 Task: Create a due date automation trigger when advanced on, 2 days before a card is due add dates due next week at 11:00 AM.
Action: Mouse moved to (1105, 334)
Screenshot: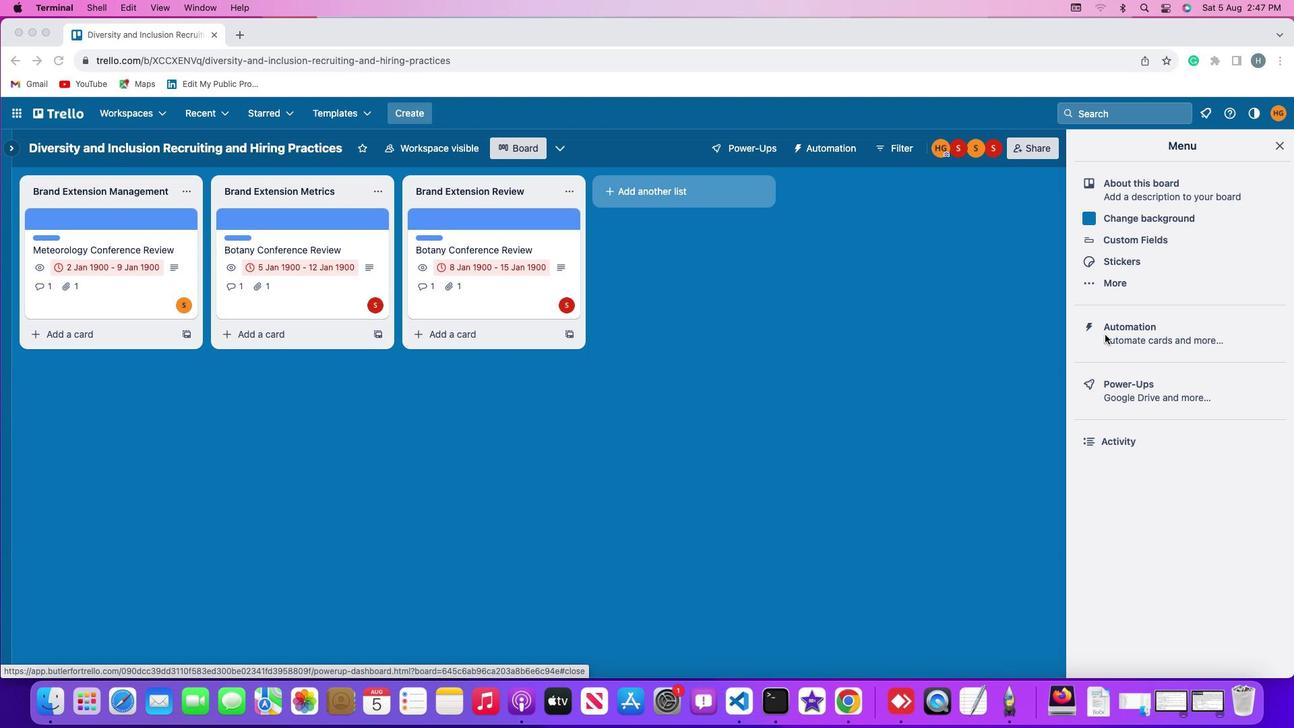 
Action: Mouse pressed left at (1105, 334)
Screenshot: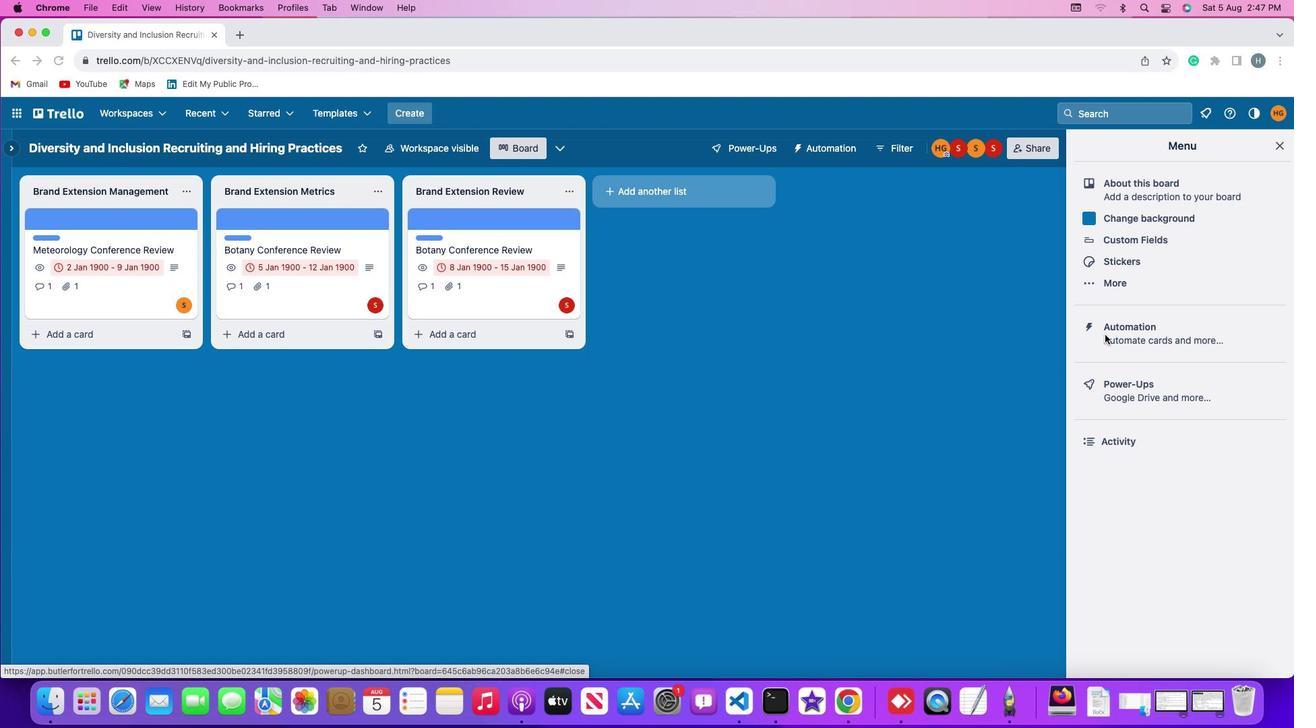 
Action: Mouse pressed left at (1105, 334)
Screenshot: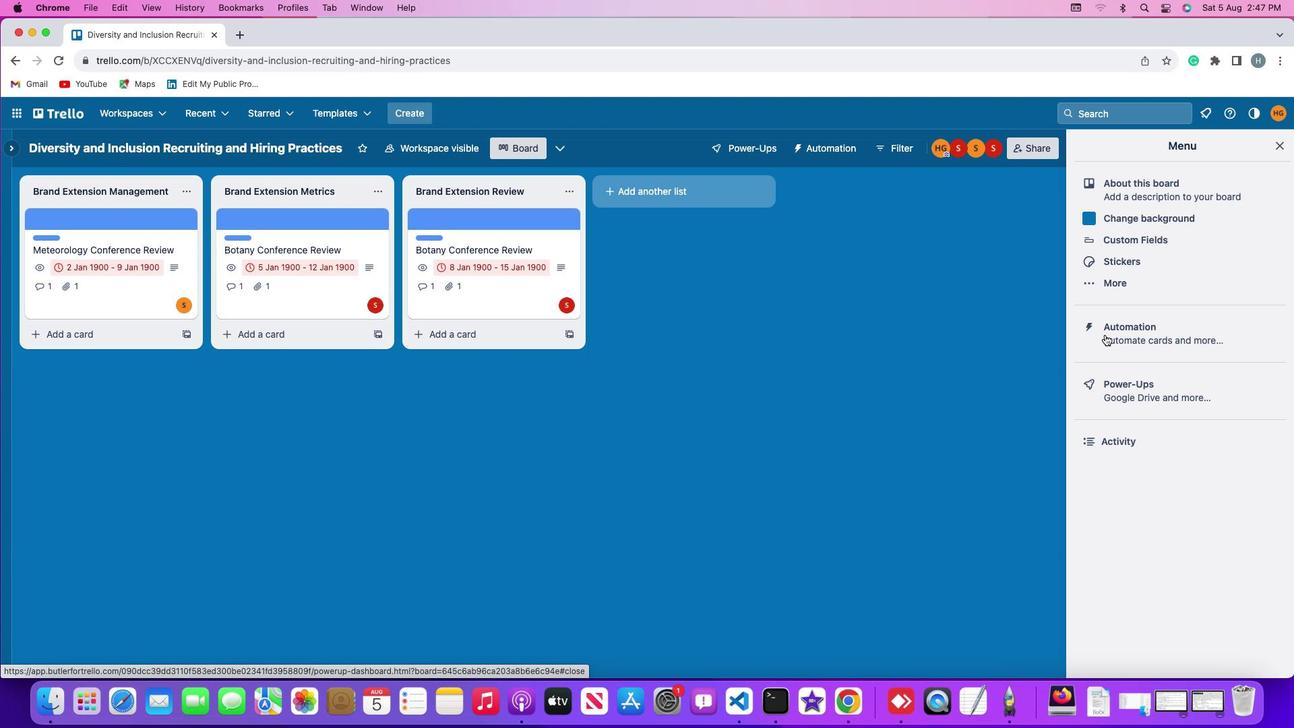 
Action: Mouse moved to (122, 312)
Screenshot: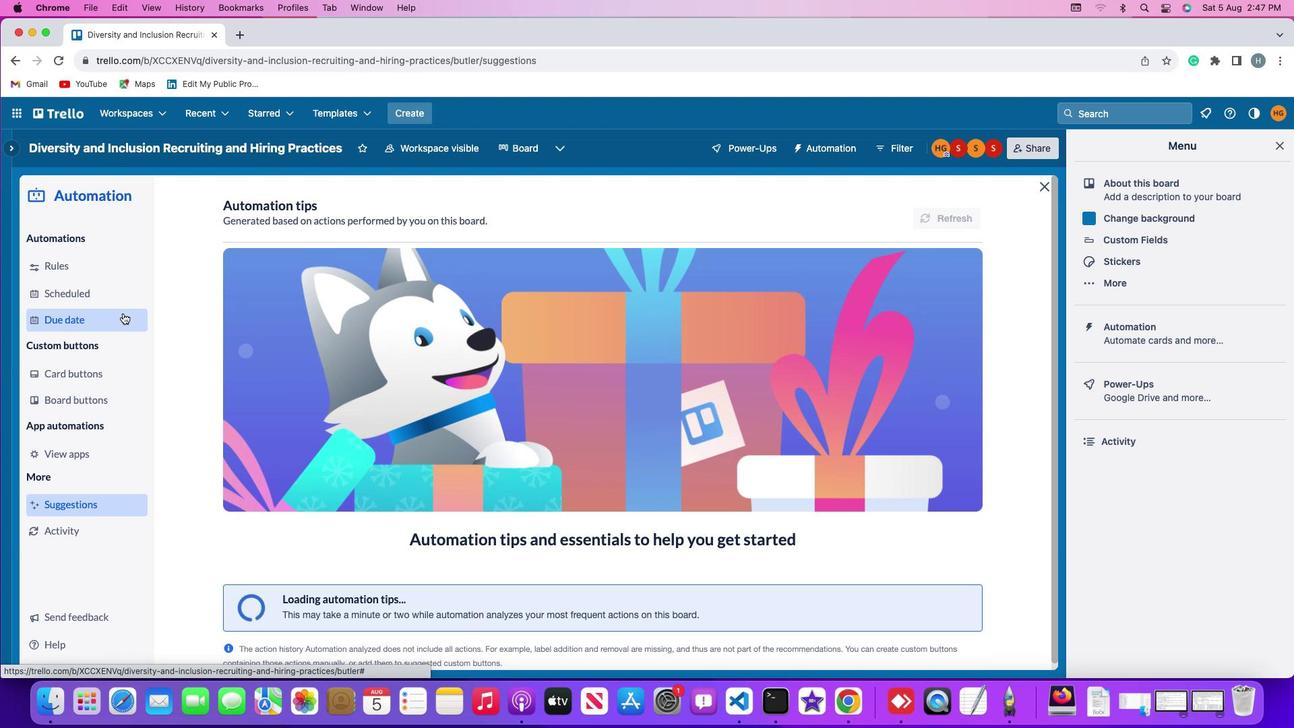 
Action: Mouse pressed left at (122, 312)
Screenshot: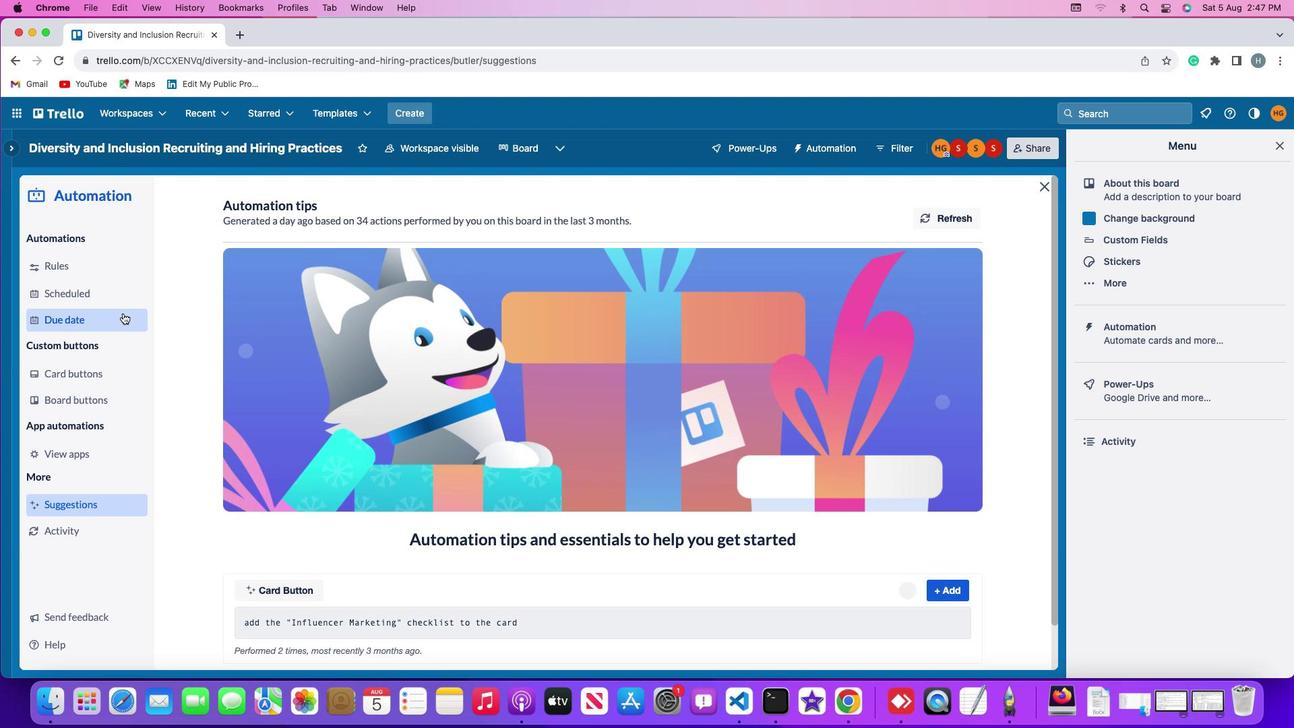 
Action: Mouse moved to (914, 206)
Screenshot: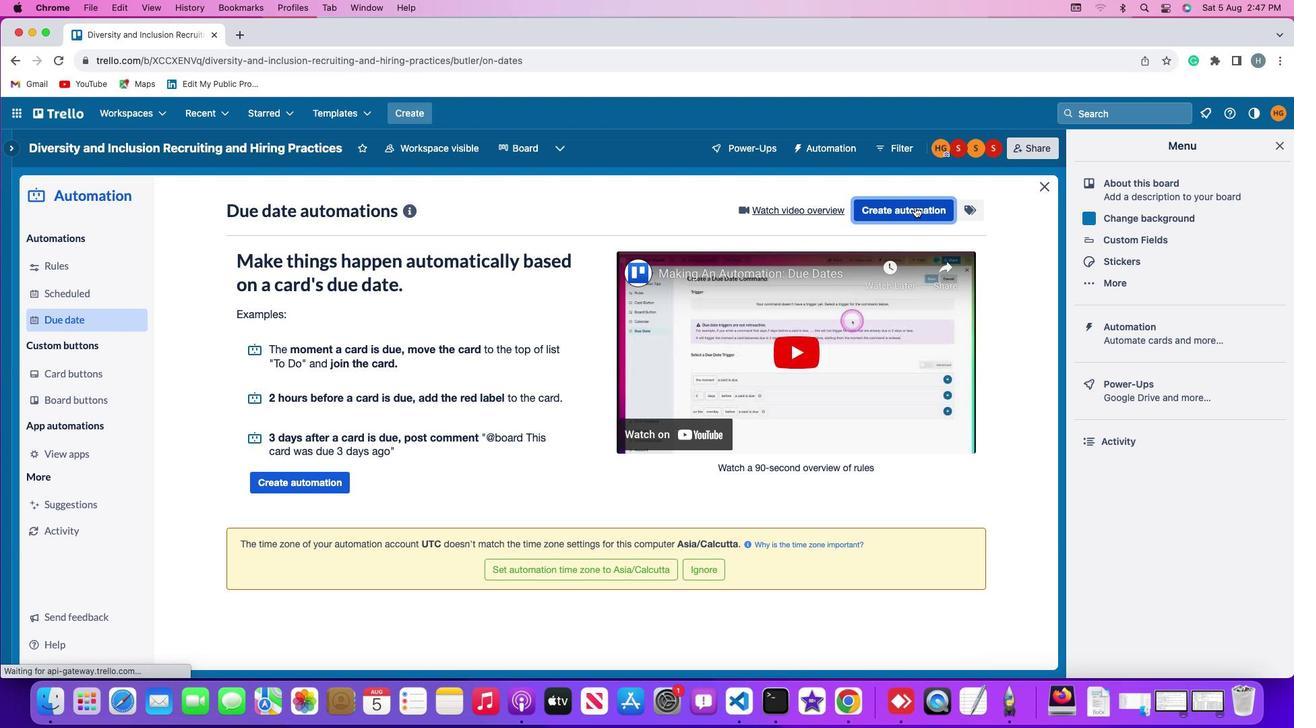 
Action: Mouse pressed left at (914, 206)
Screenshot: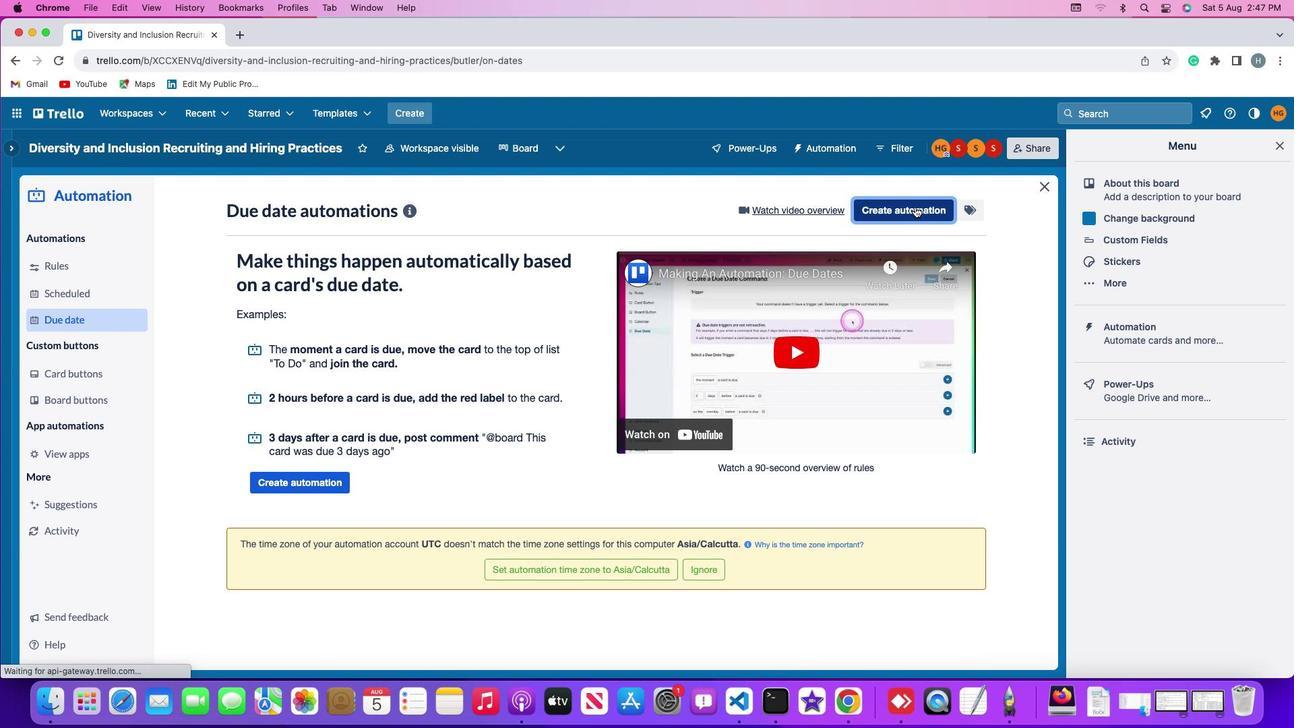 
Action: Mouse moved to (599, 344)
Screenshot: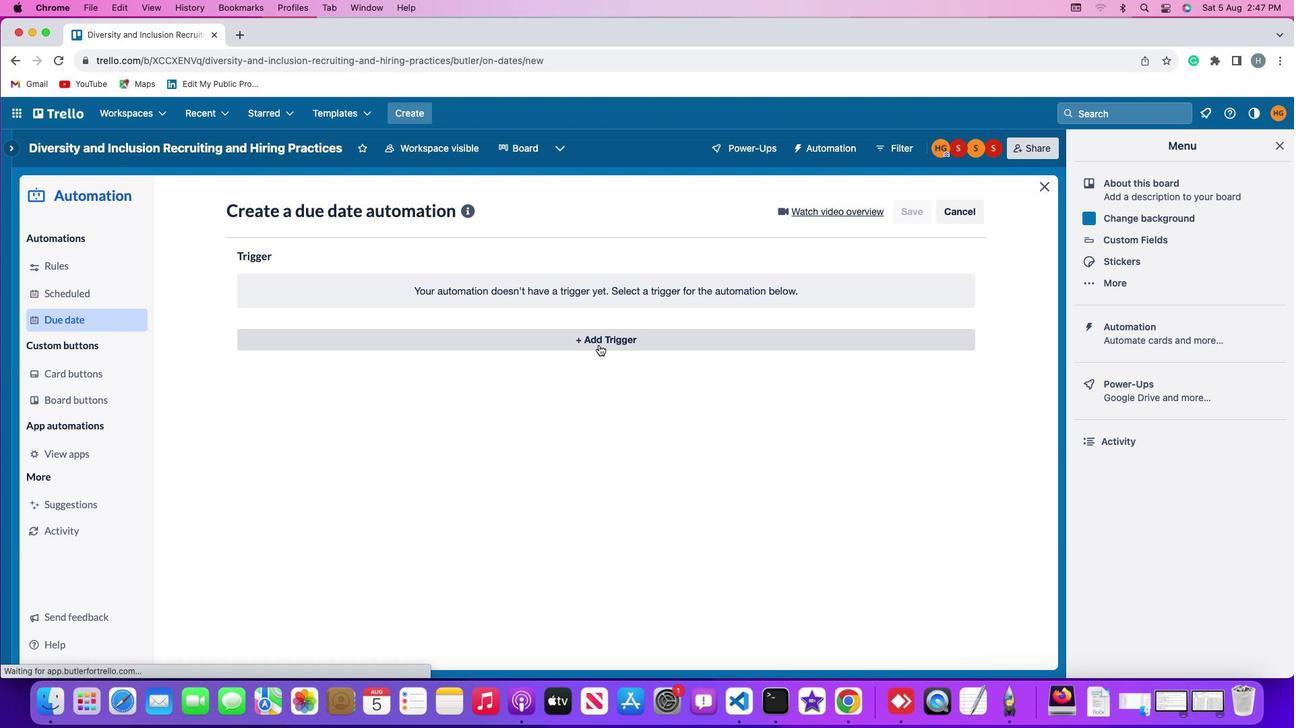 
Action: Mouse pressed left at (599, 344)
Screenshot: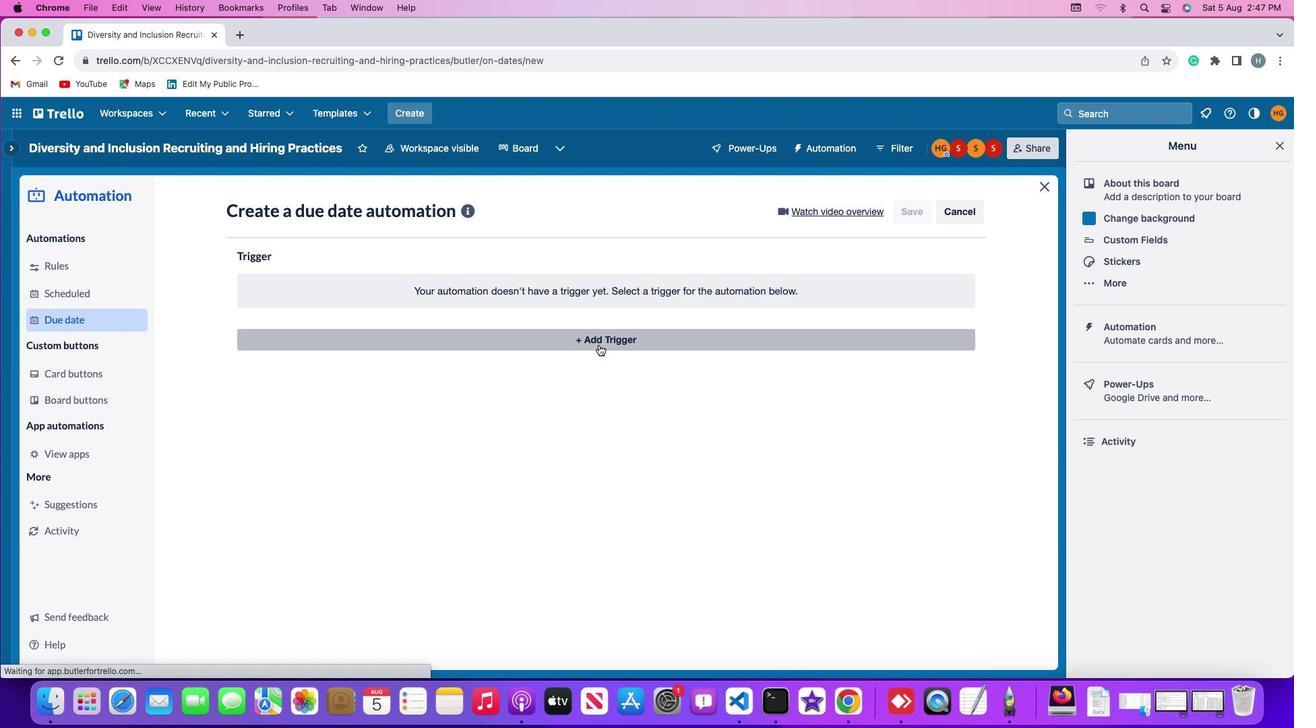 
Action: Mouse moved to (268, 542)
Screenshot: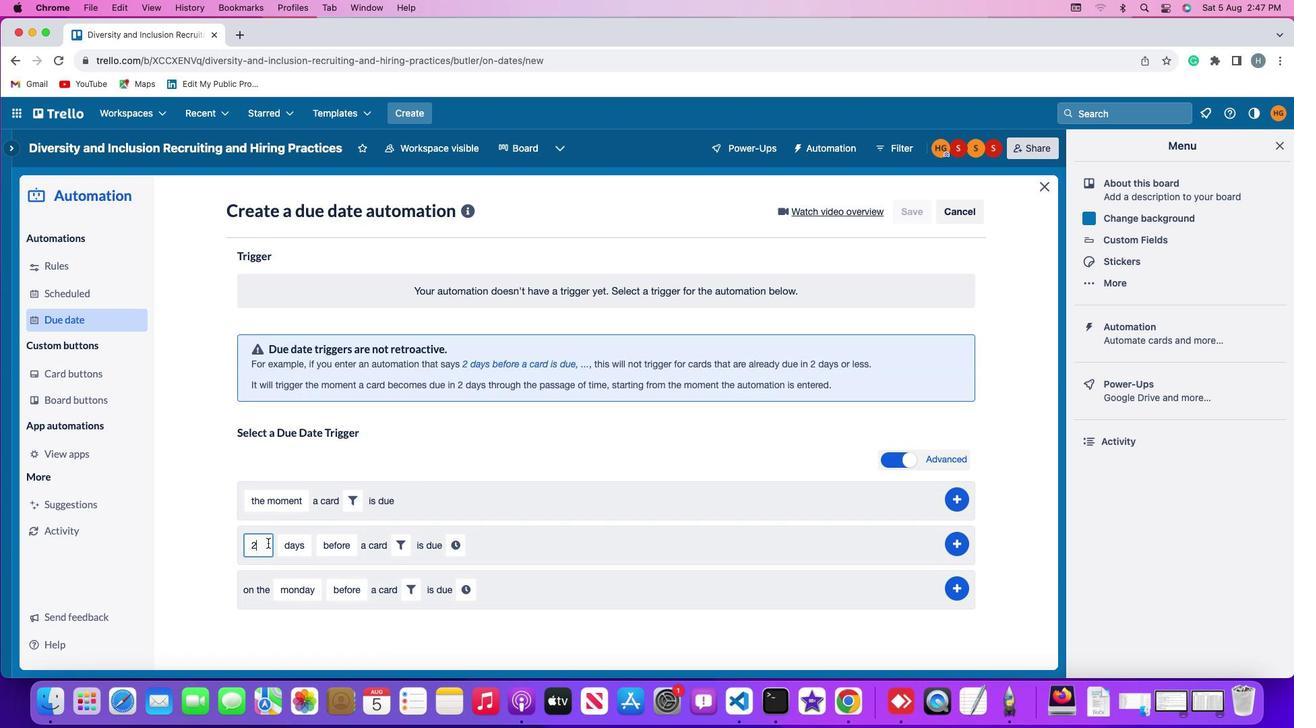 
Action: Mouse pressed left at (268, 542)
Screenshot: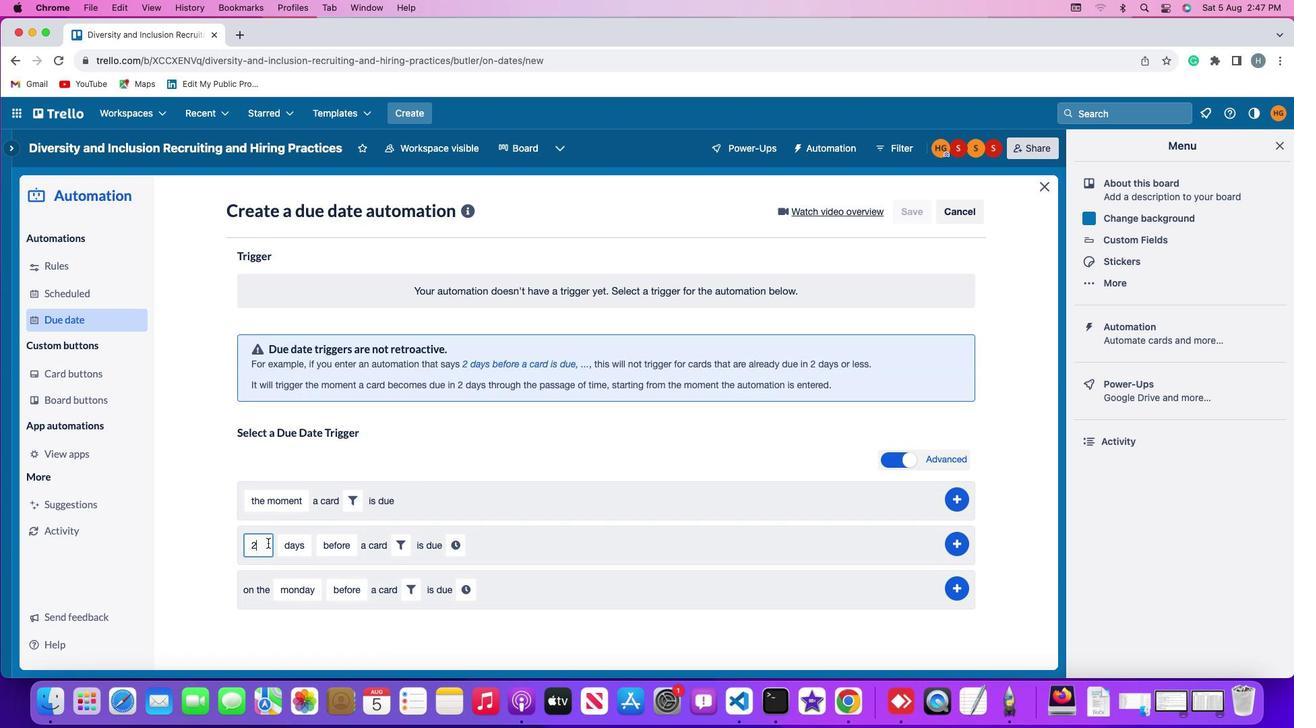 
Action: Mouse moved to (268, 542)
Screenshot: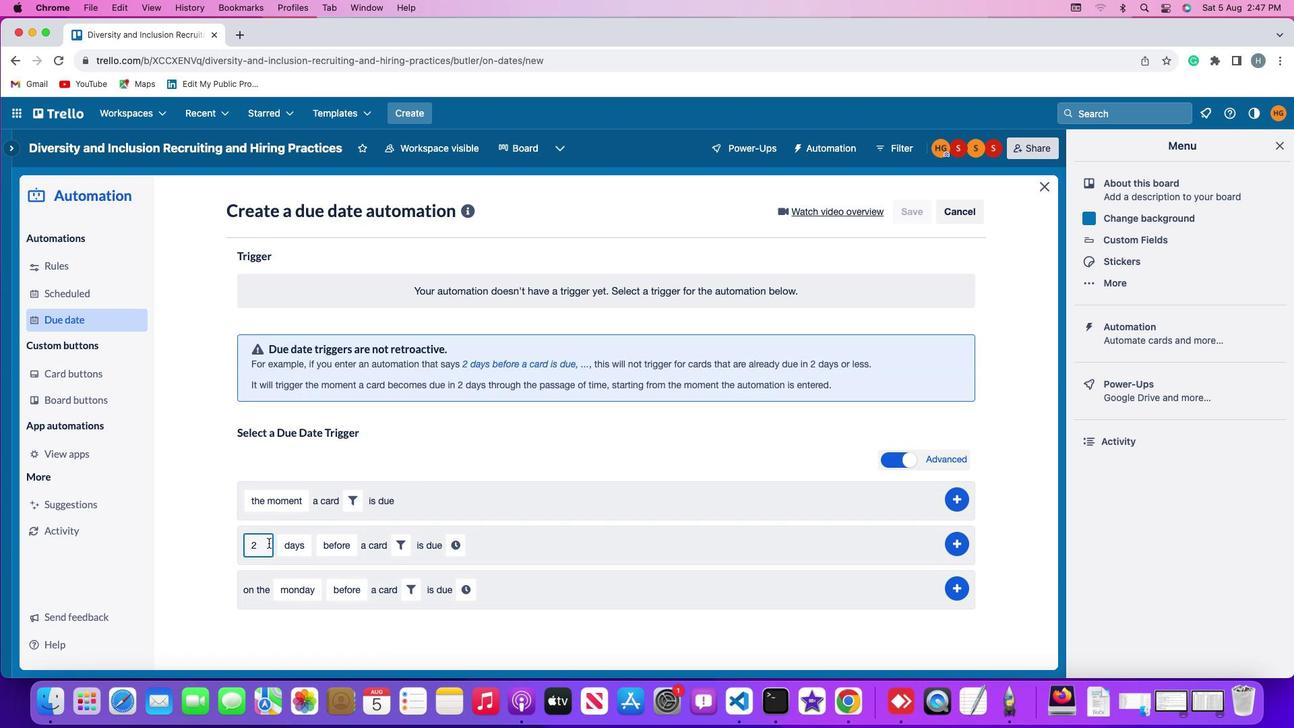 
Action: Key pressed Key.backspace'2'
Screenshot: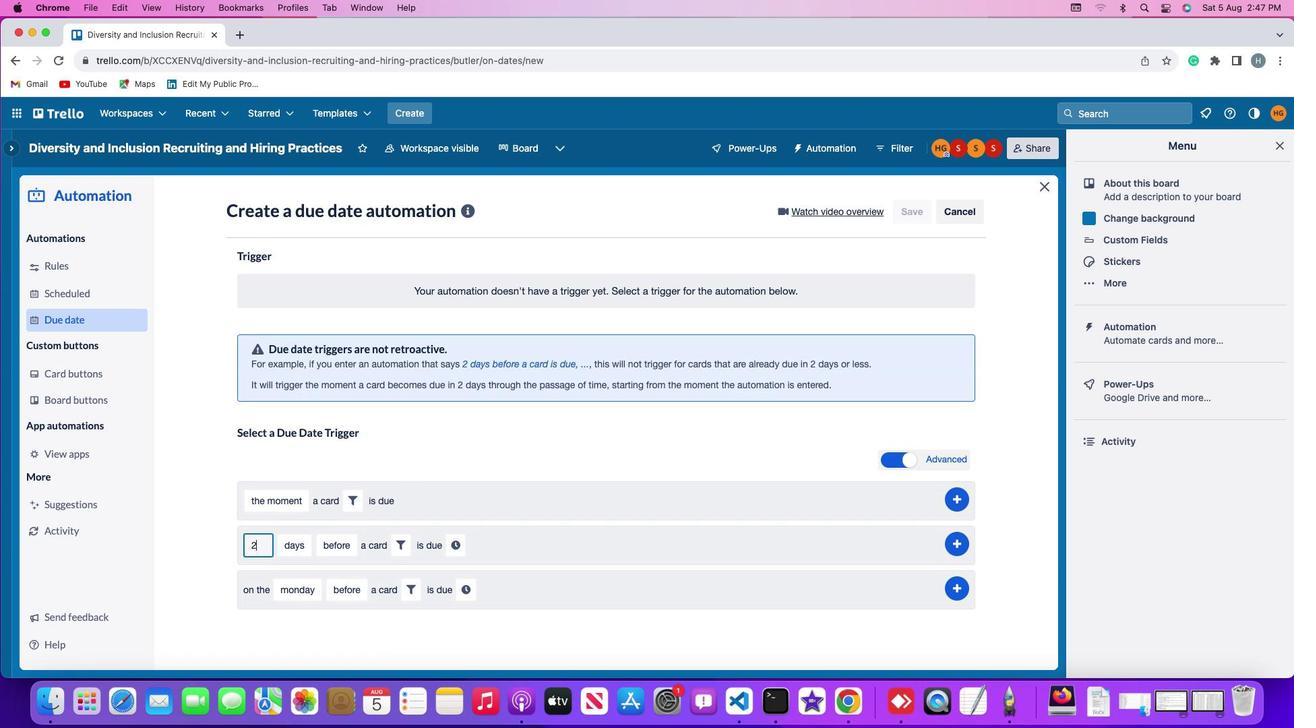 
Action: Mouse moved to (292, 543)
Screenshot: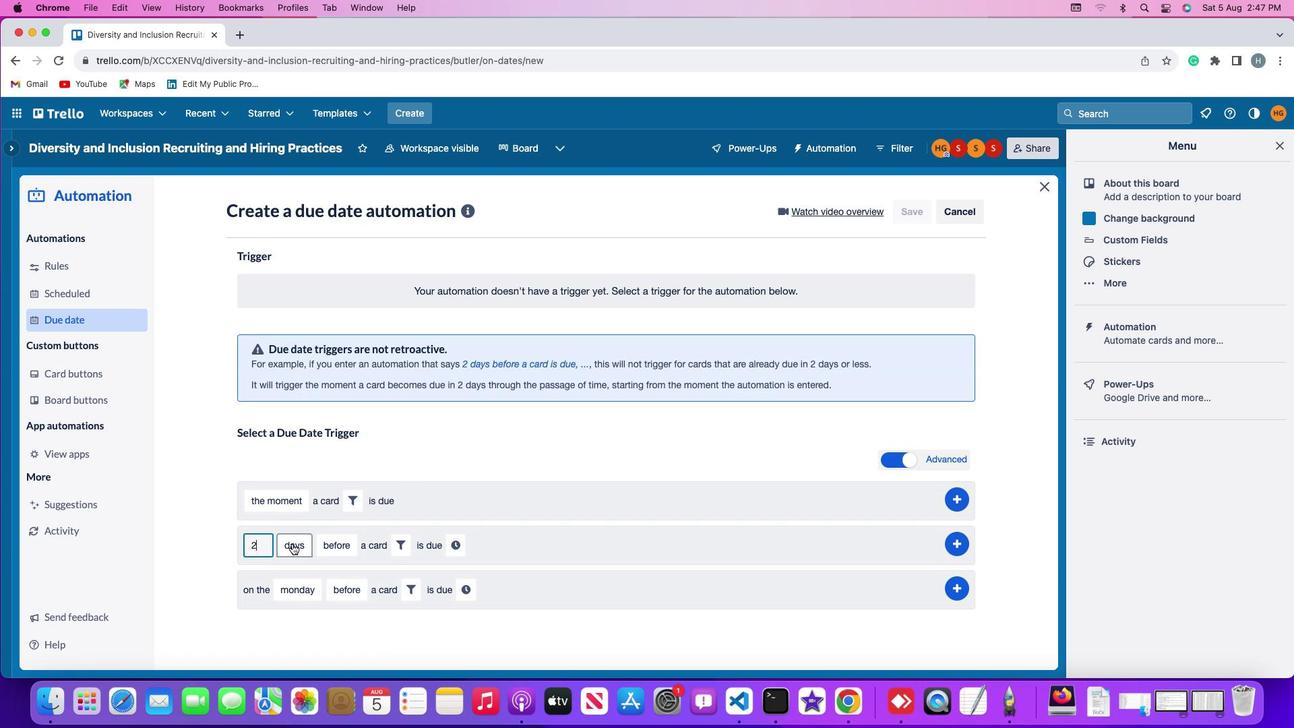
Action: Mouse pressed left at (292, 543)
Screenshot: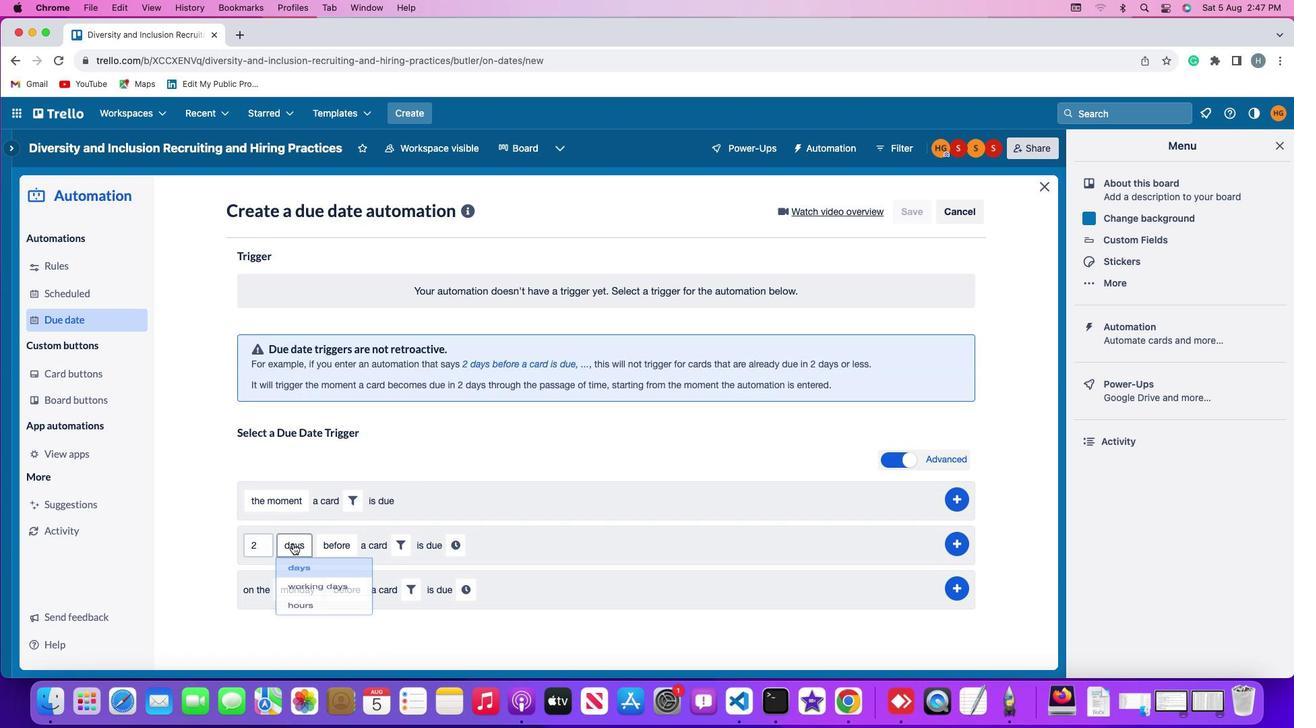 
Action: Mouse moved to (302, 574)
Screenshot: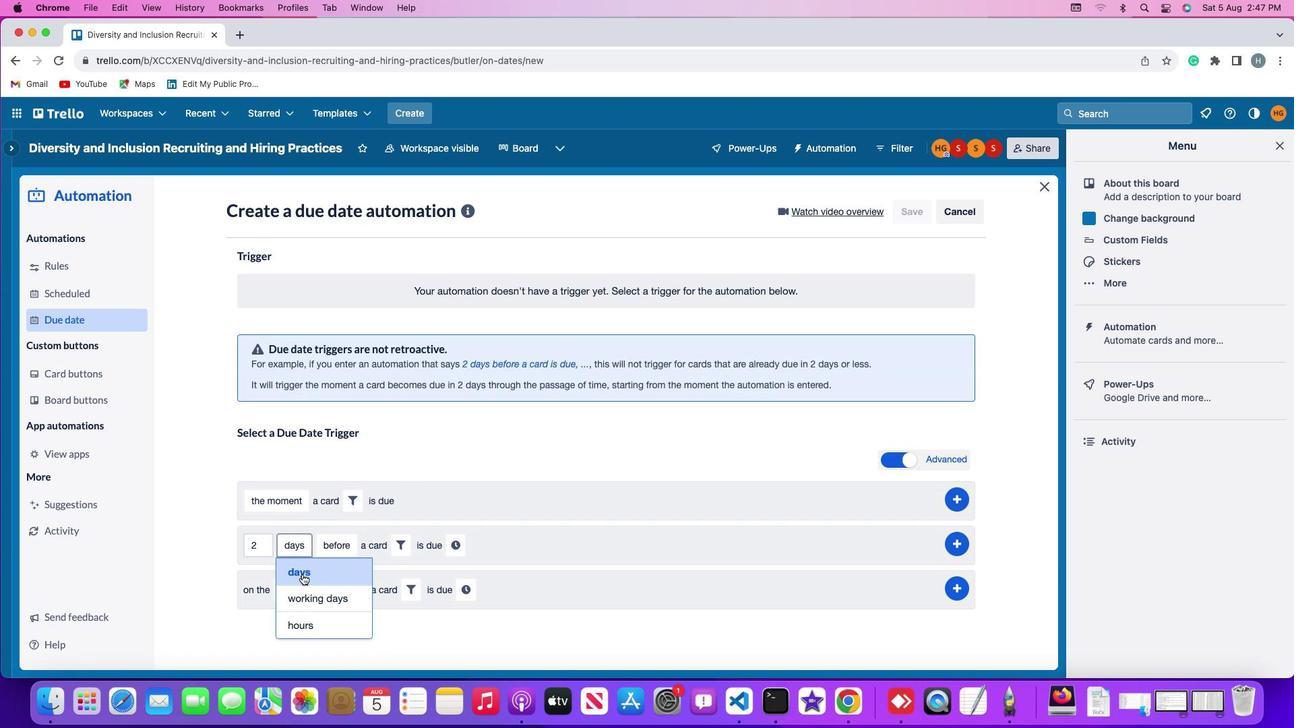 
Action: Mouse pressed left at (302, 574)
Screenshot: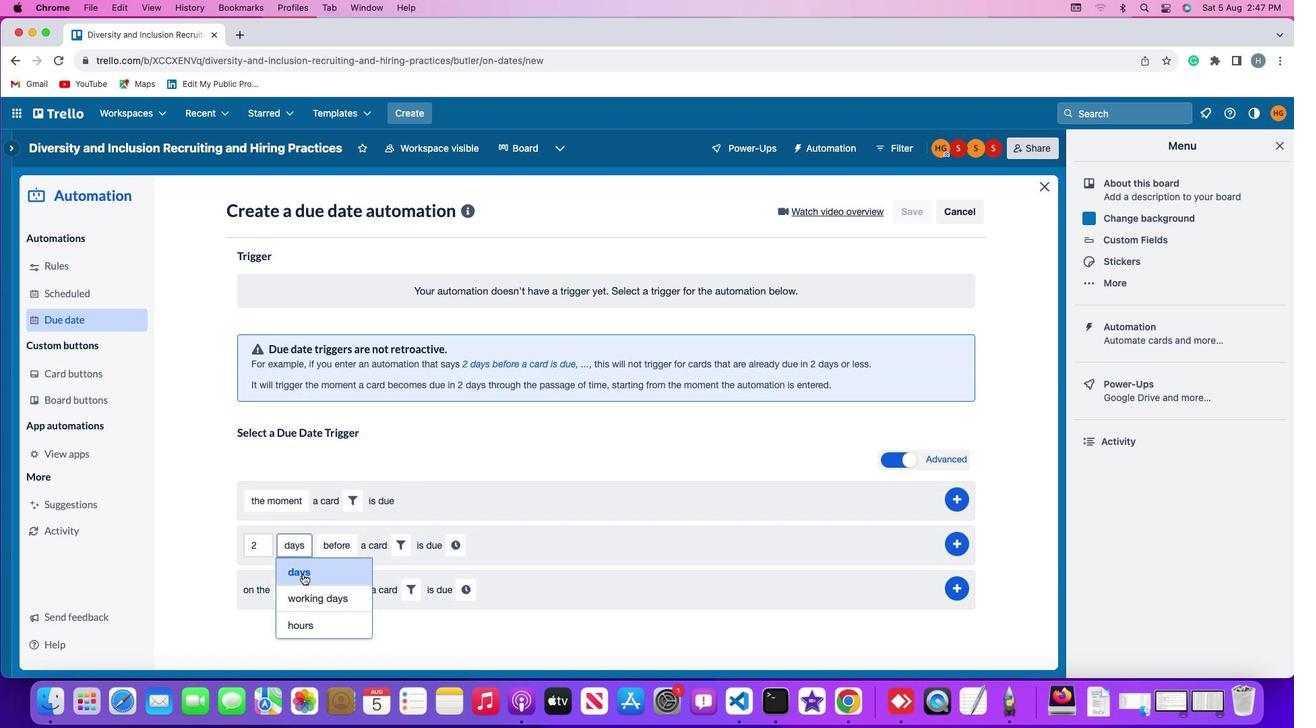 
Action: Mouse moved to (343, 544)
Screenshot: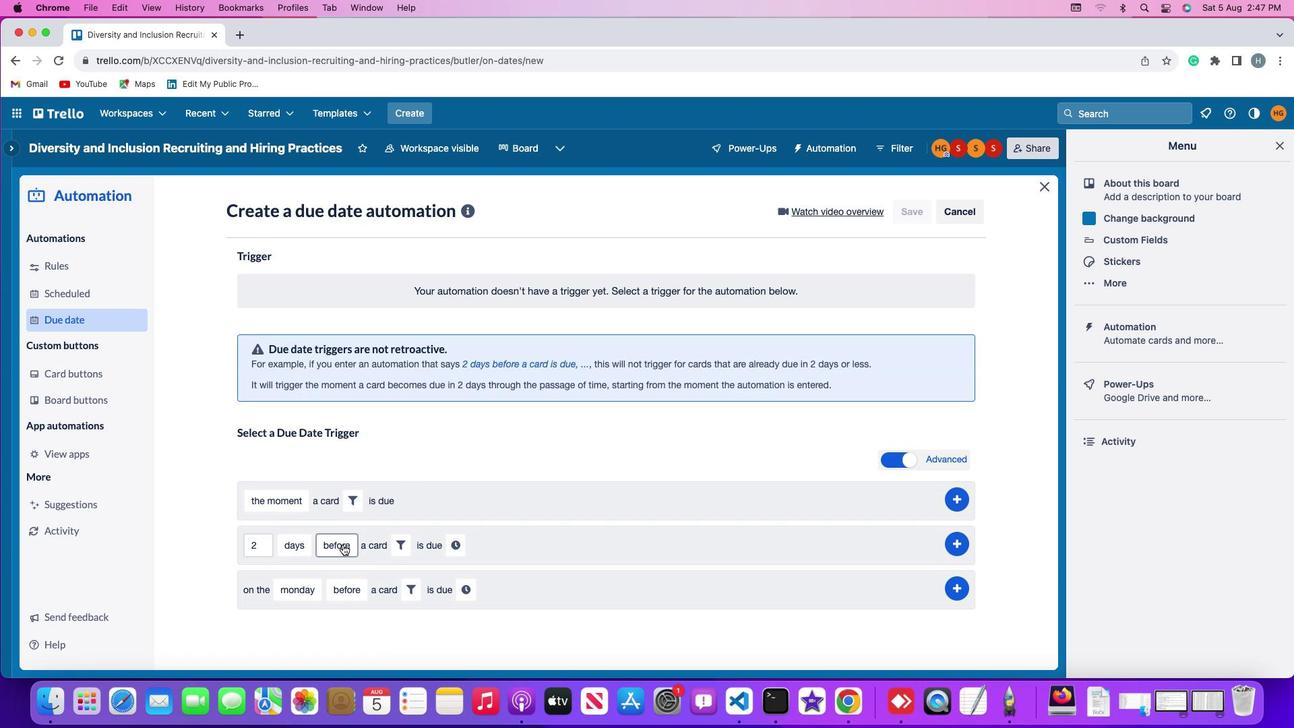 
Action: Mouse pressed left at (343, 544)
Screenshot: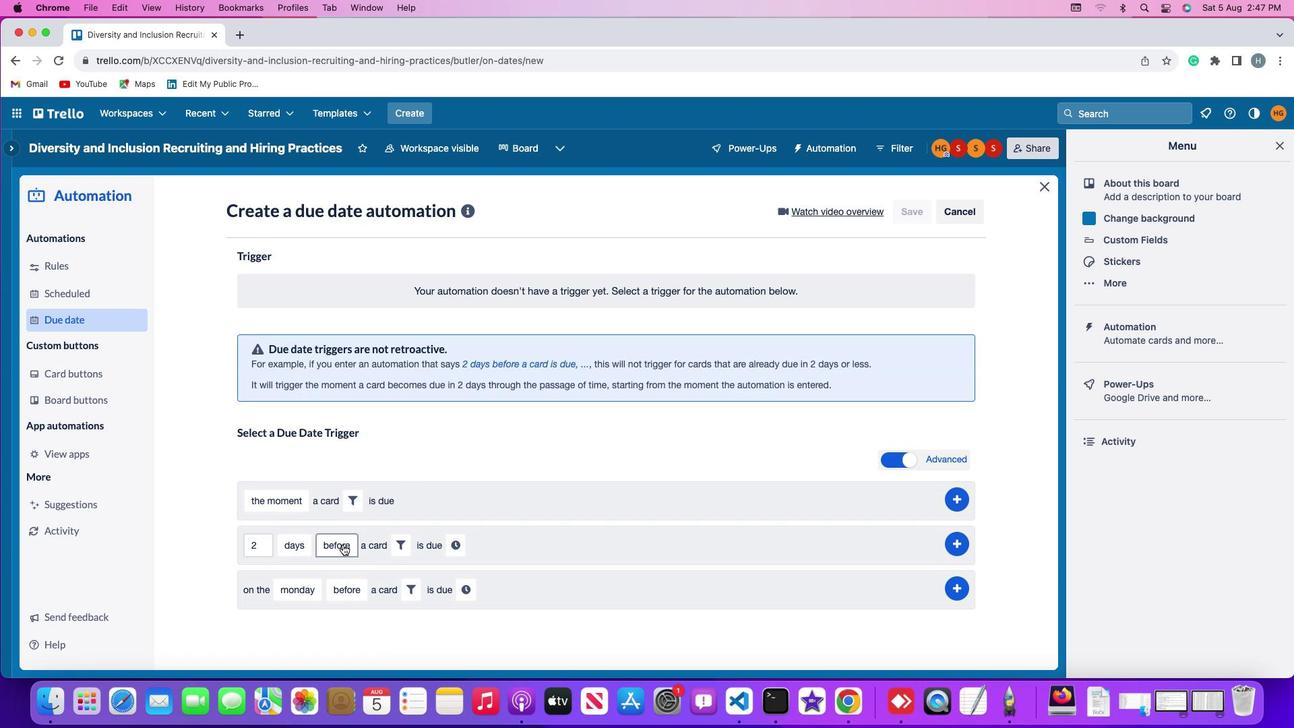 
Action: Mouse moved to (349, 574)
Screenshot: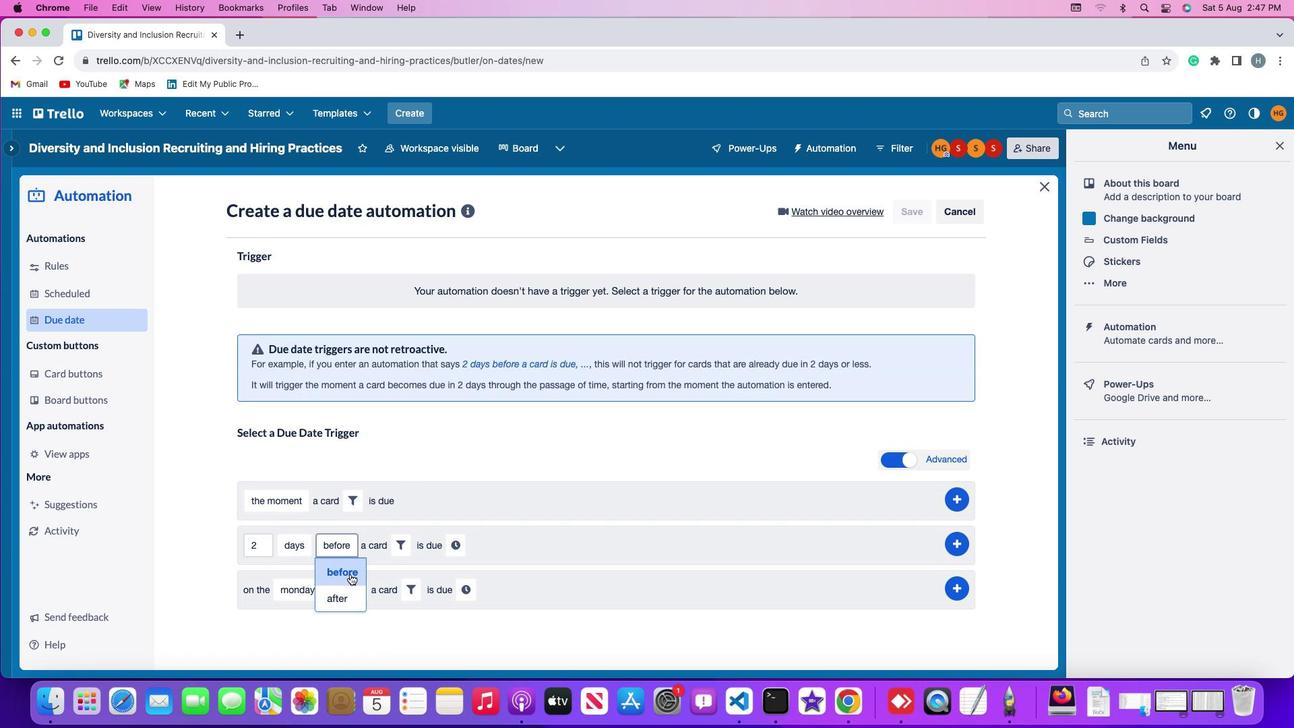 
Action: Mouse pressed left at (349, 574)
Screenshot: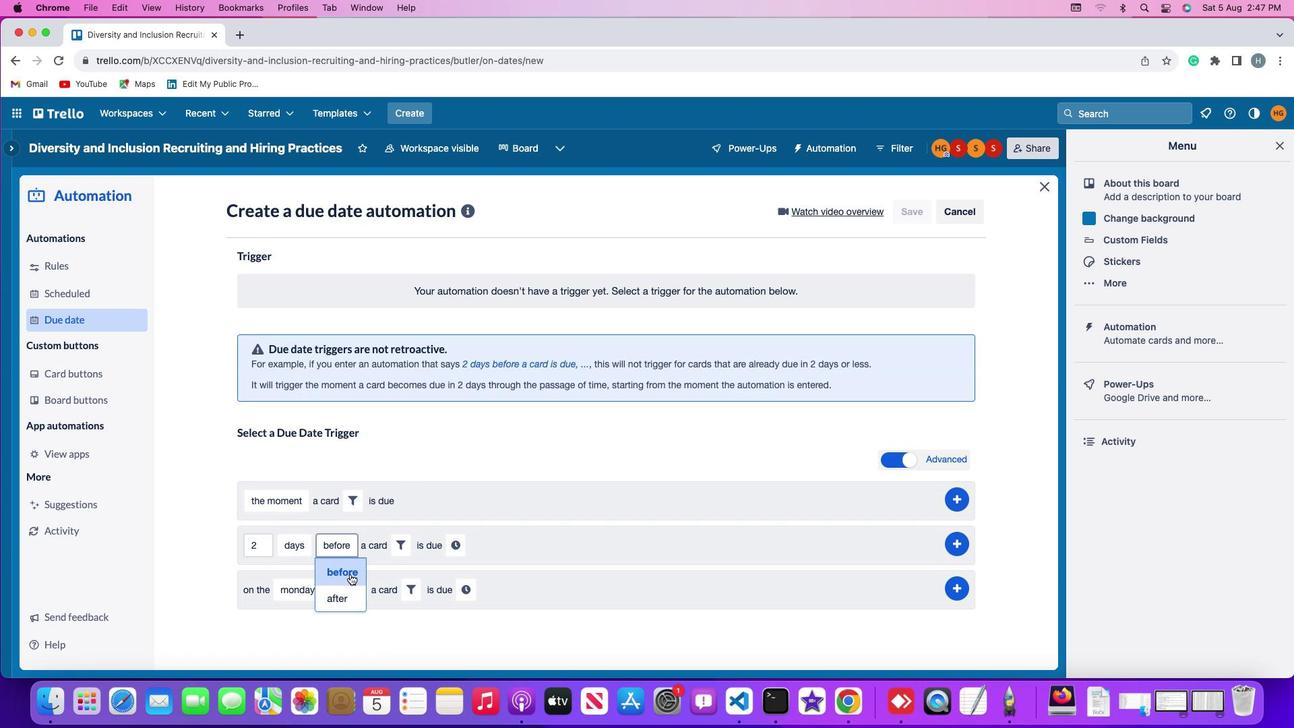 
Action: Mouse moved to (401, 545)
Screenshot: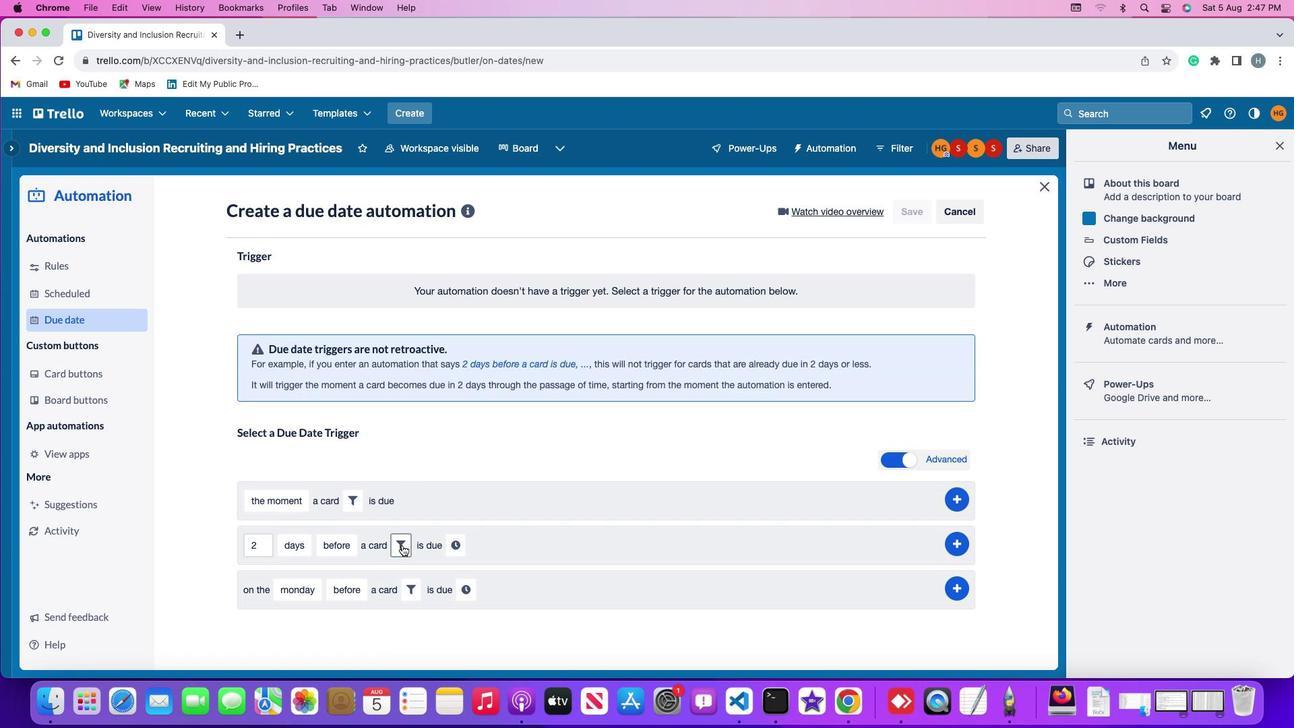 
Action: Mouse pressed left at (401, 545)
Screenshot: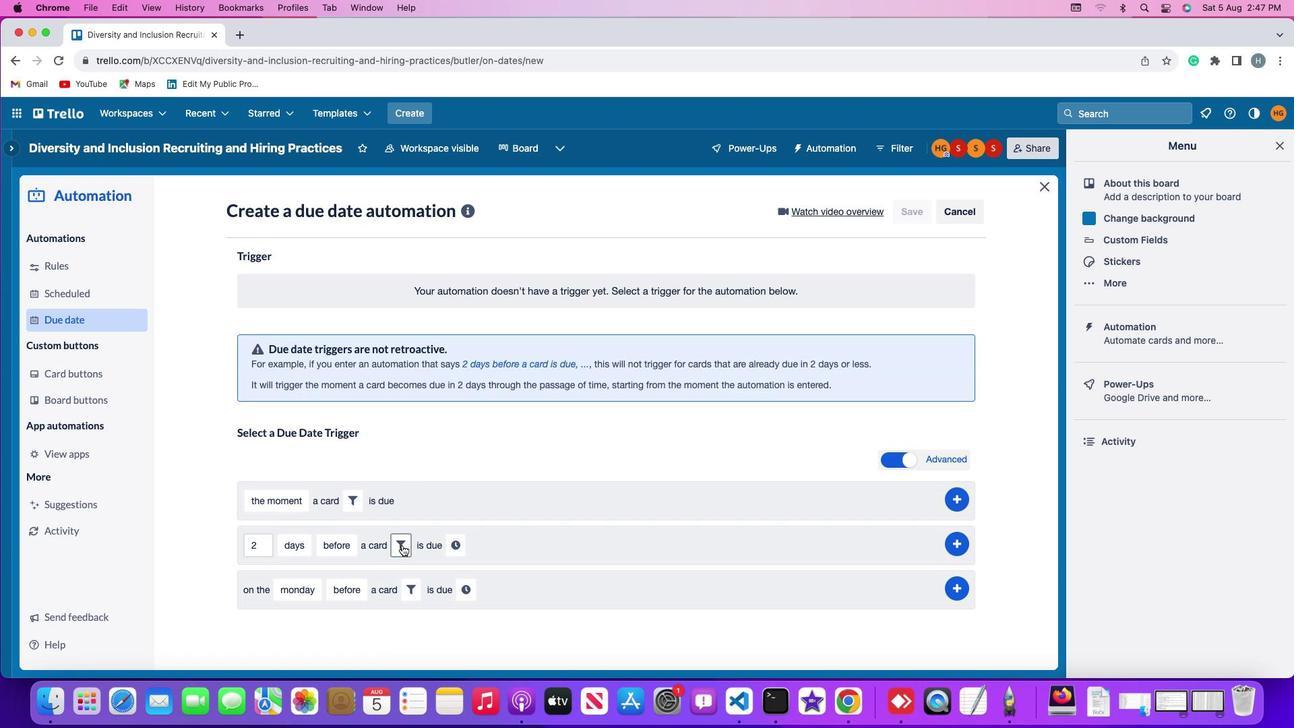 
Action: Mouse moved to (469, 594)
Screenshot: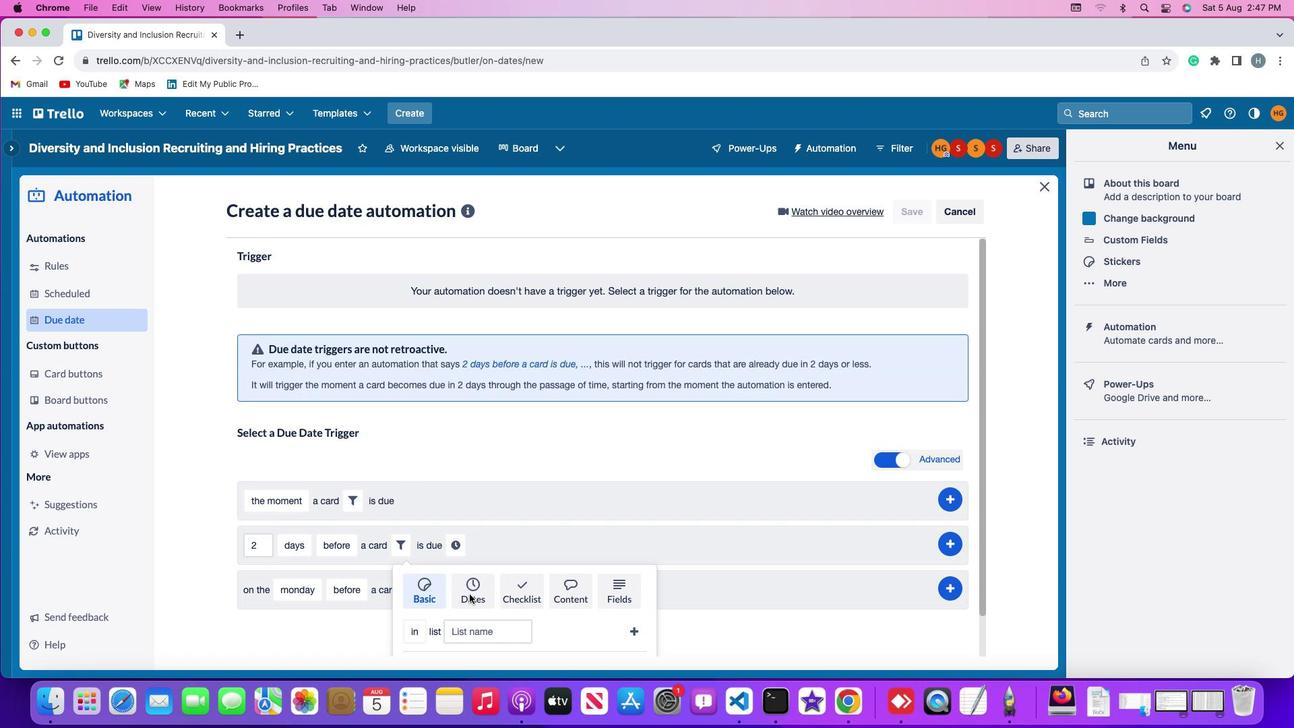 
Action: Mouse pressed left at (469, 594)
Screenshot: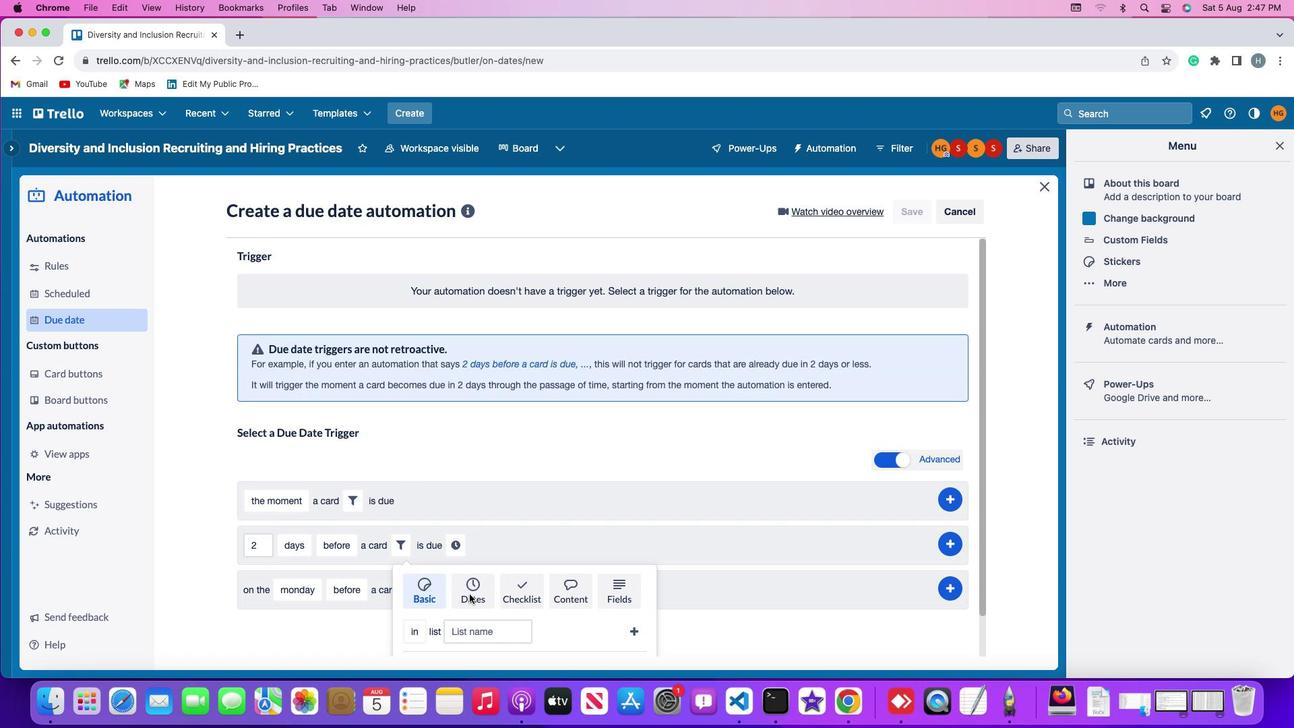 
Action: Mouse moved to (480, 592)
Screenshot: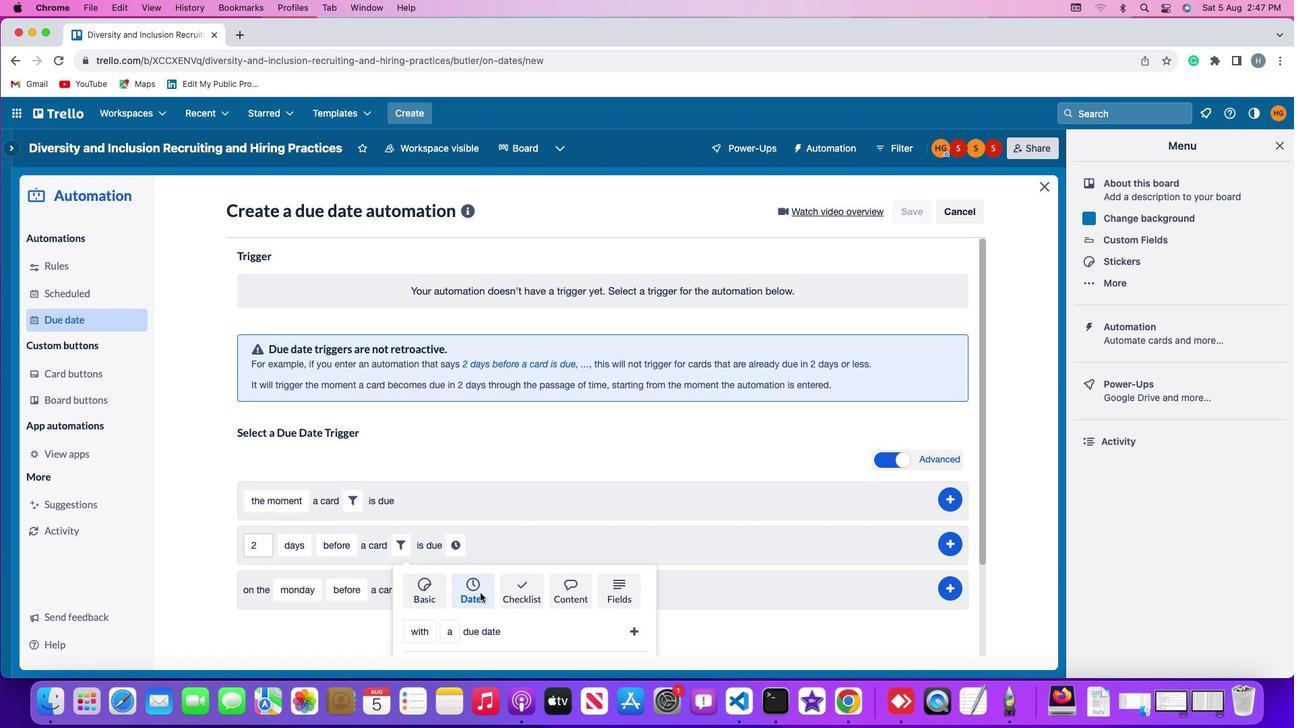 
Action: Mouse scrolled (480, 592) with delta (0, 0)
Screenshot: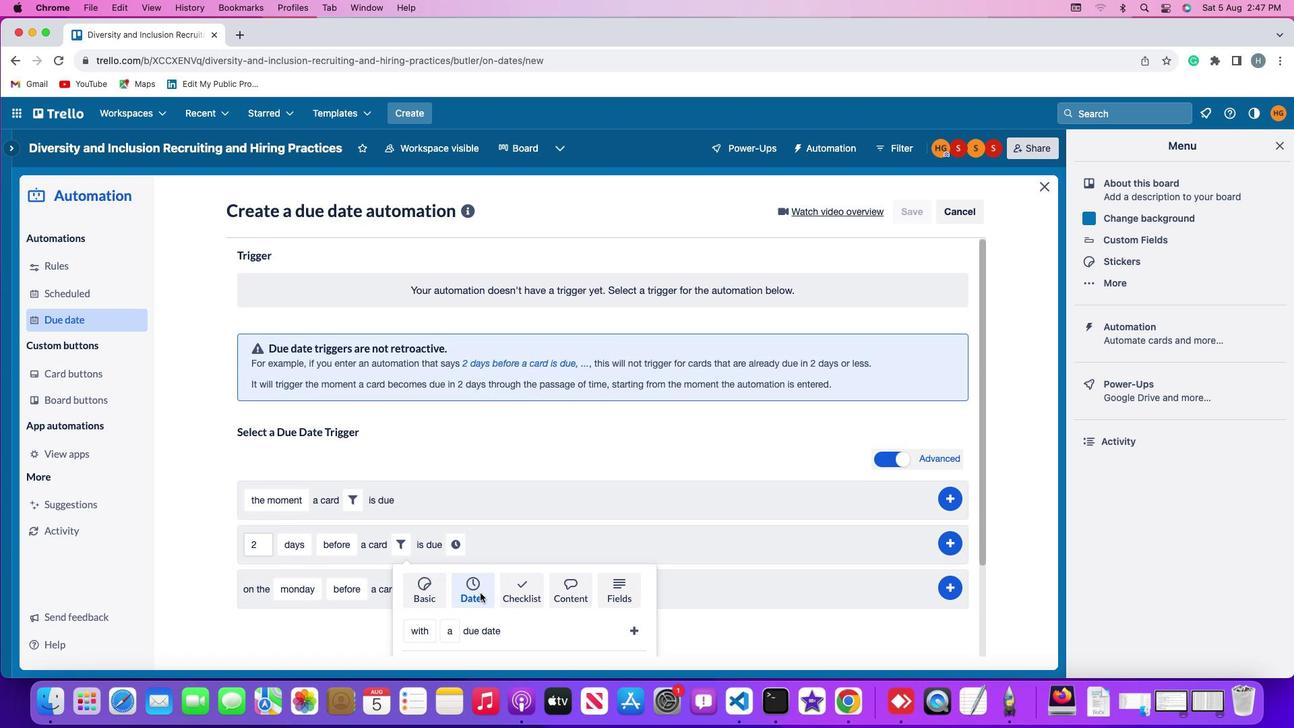 
Action: Mouse scrolled (480, 592) with delta (0, 0)
Screenshot: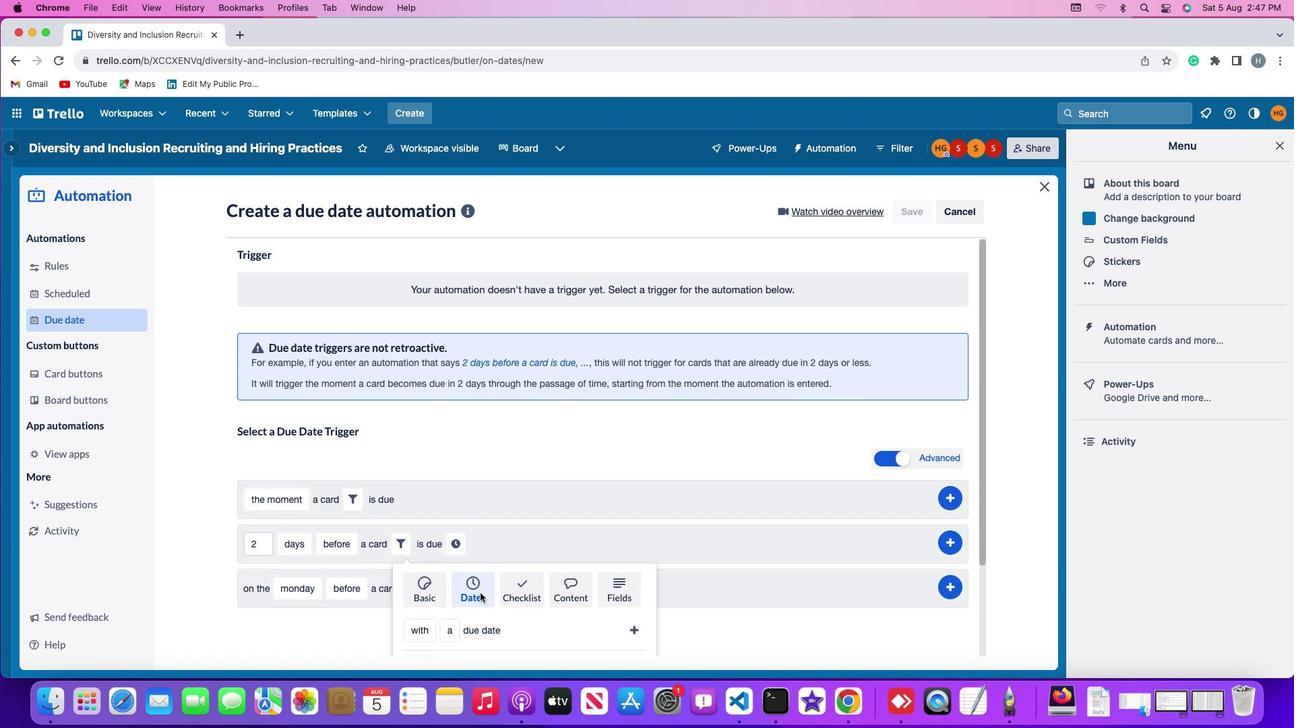 
Action: Mouse scrolled (480, 592) with delta (0, -2)
Screenshot: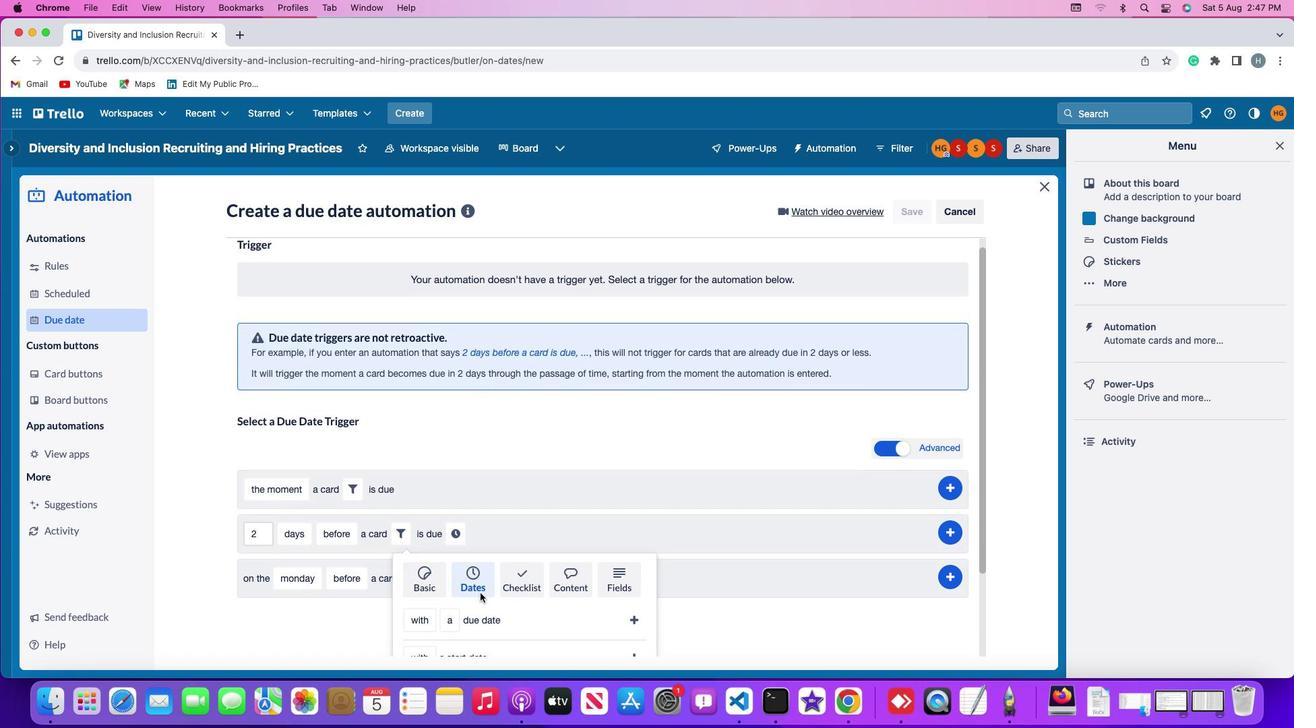 
Action: Mouse scrolled (480, 592) with delta (0, -3)
Screenshot: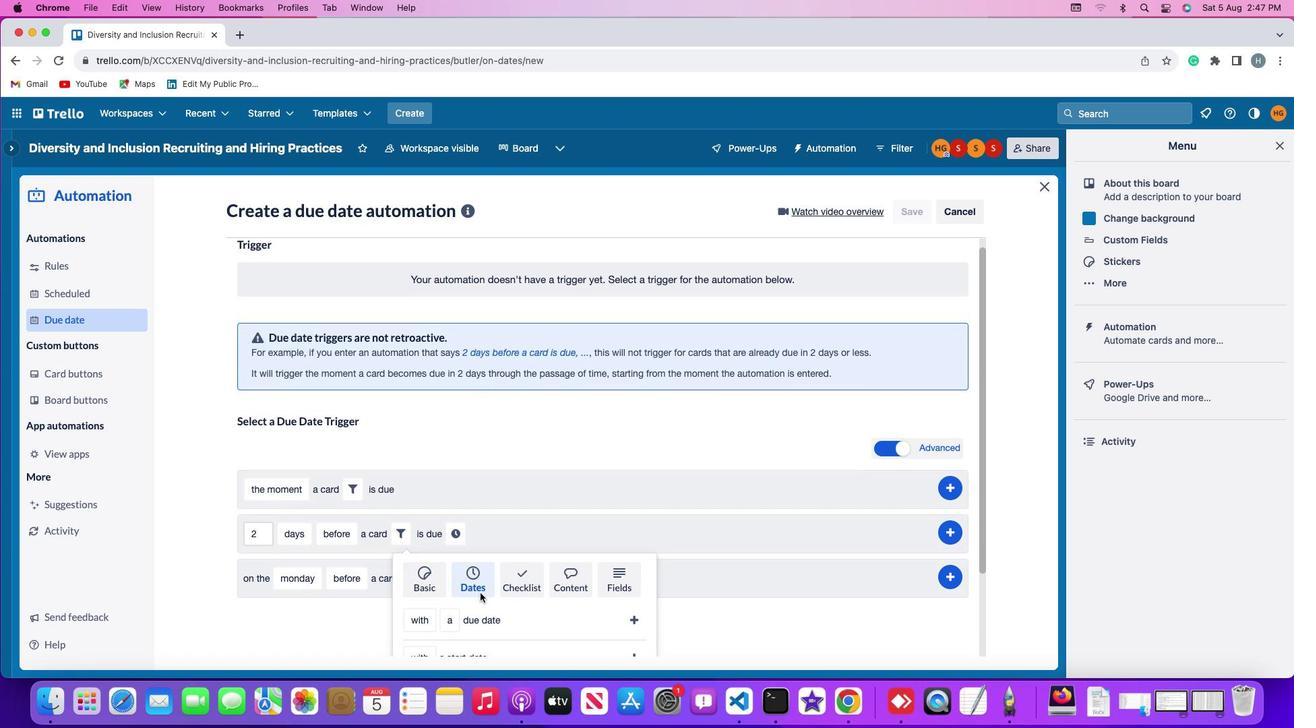 
Action: Mouse scrolled (480, 592) with delta (0, -3)
Screenshot: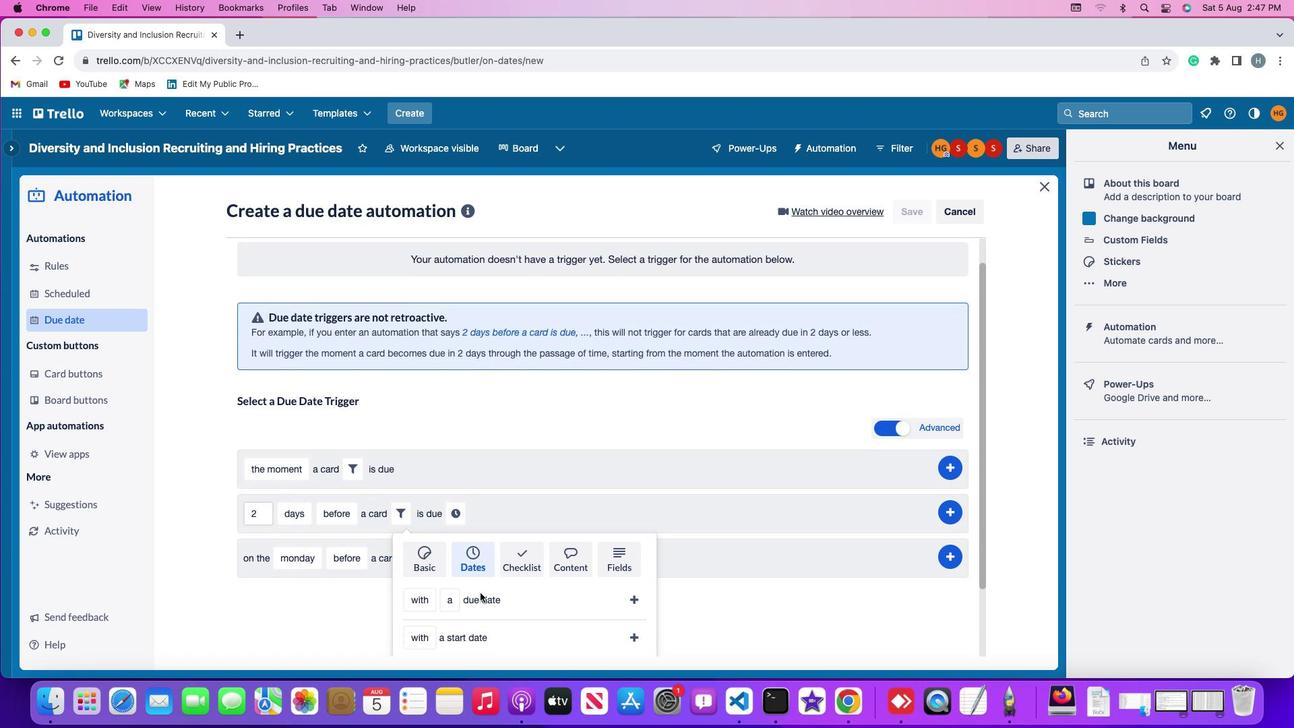 
Action: Mouse scrolled (480, 592) with delta (0, 0)
Screenshot: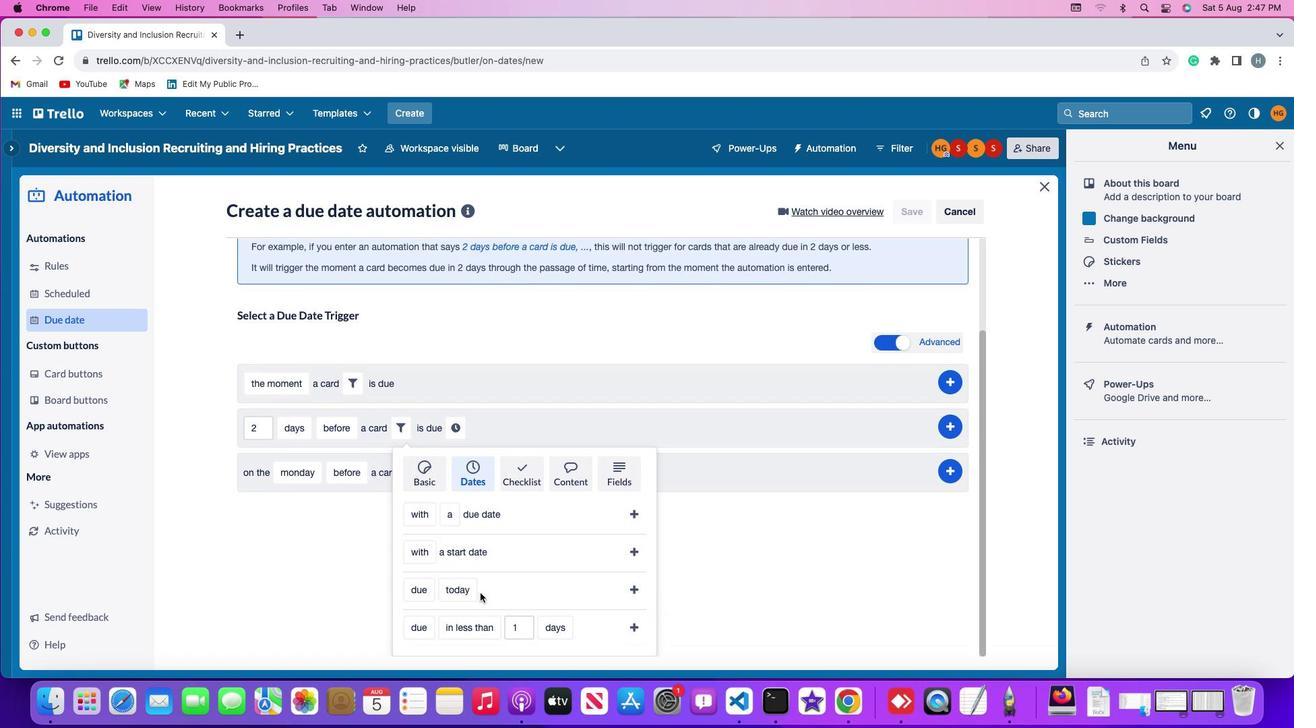 
Action: Mouse scrolled (480, 592) with delta (0, 0)
Screenshot: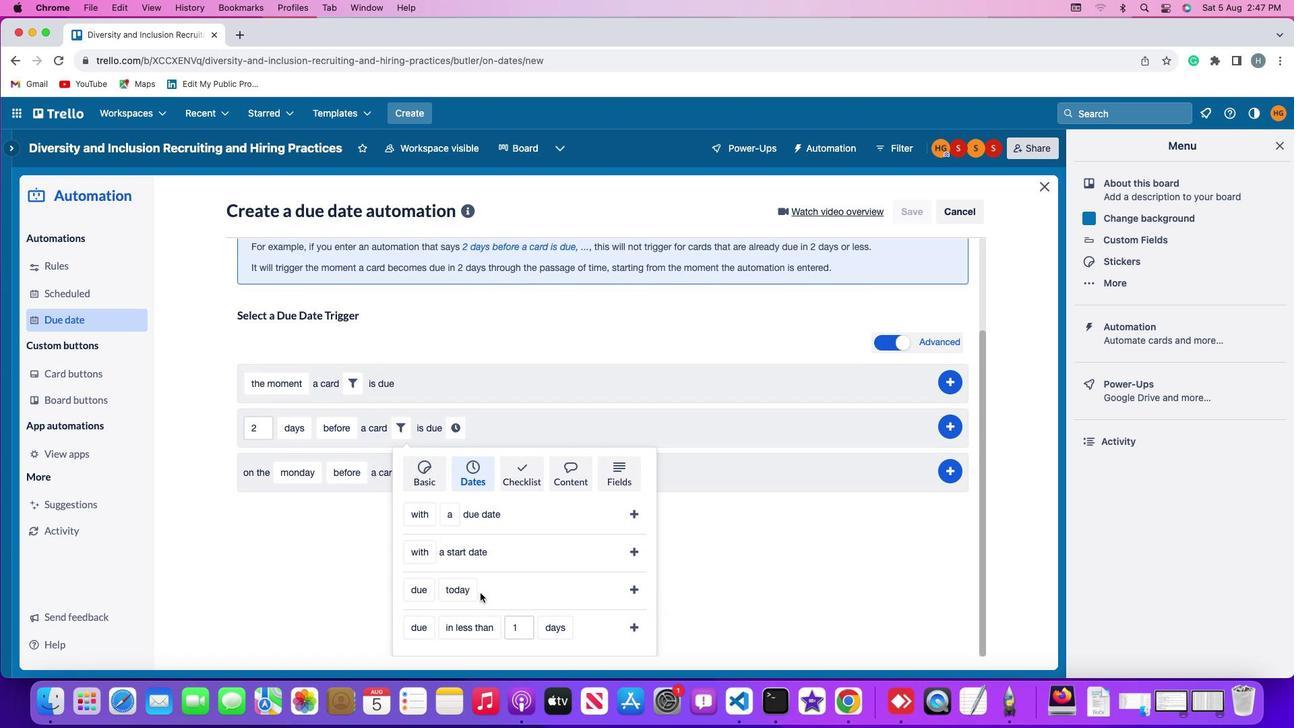 
Action: Mouse scrolled (480, 592) with delta (0, -2)
Screenshot: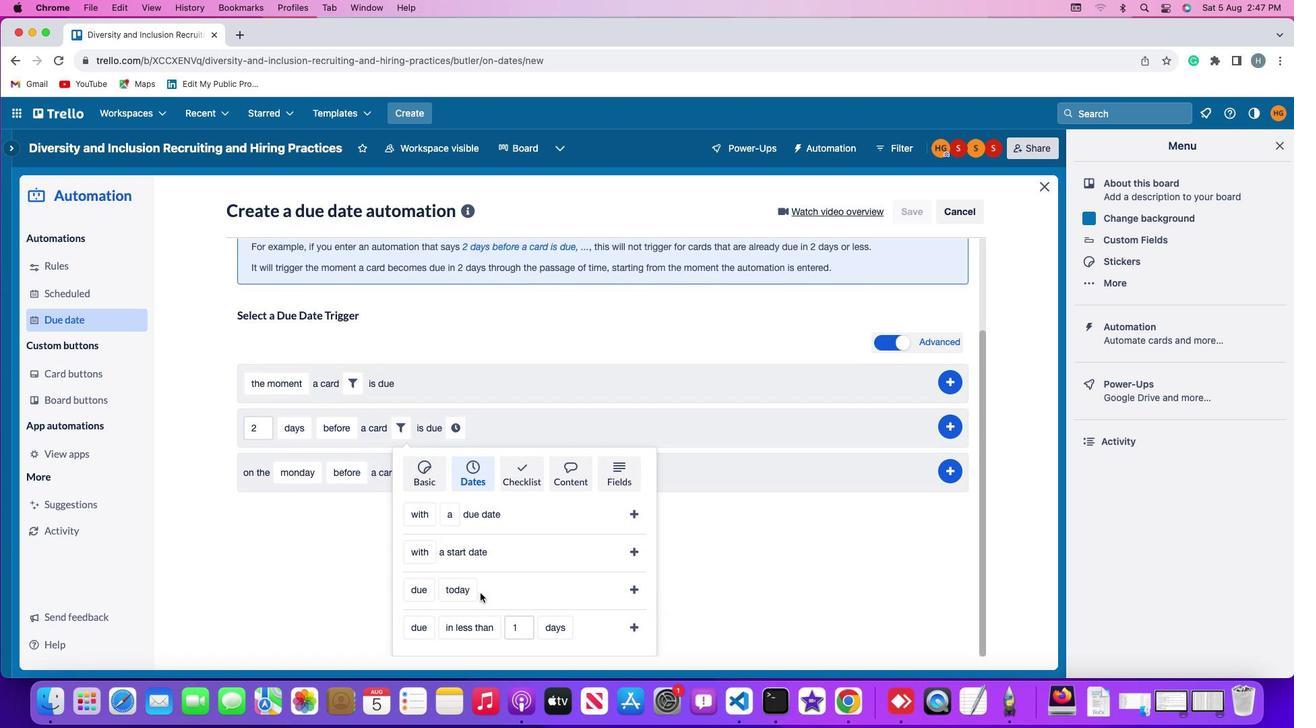 
Action: Mouse scrolled (480, 592) with delta (0, -3)
Screenshot: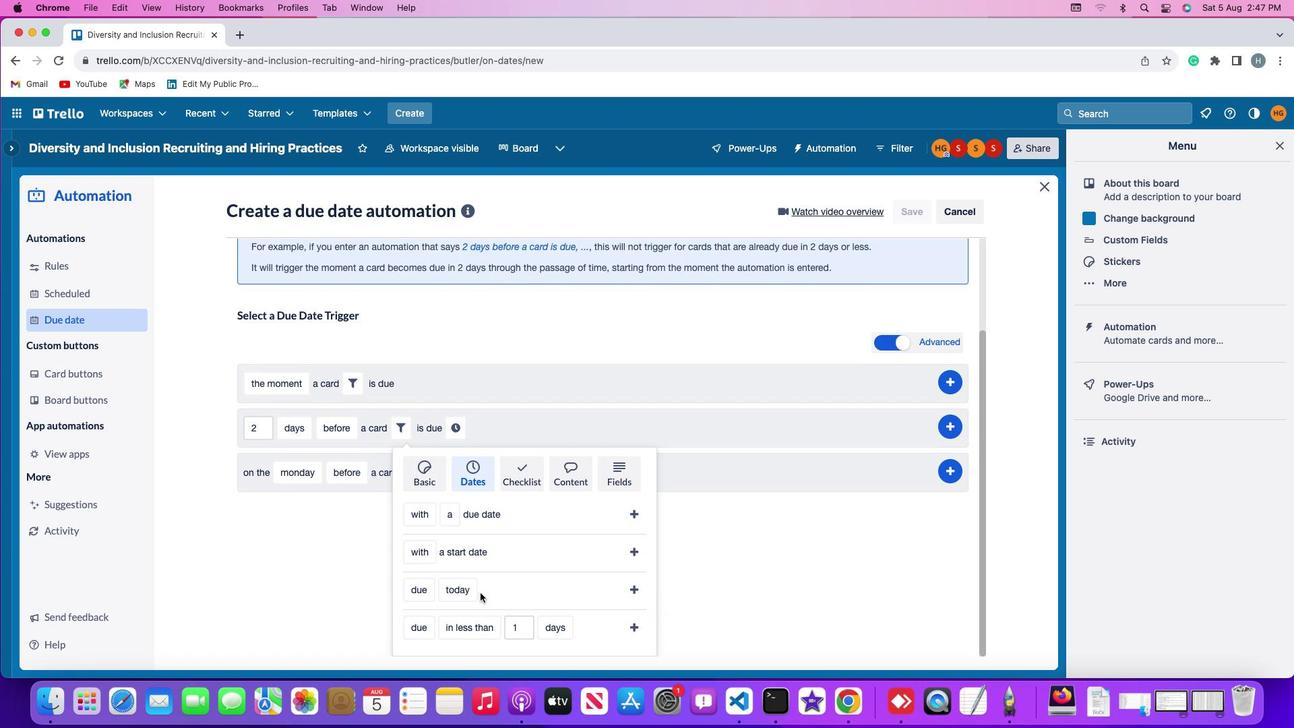 
Action: Mouse moved to (430, 586)
Screenshot: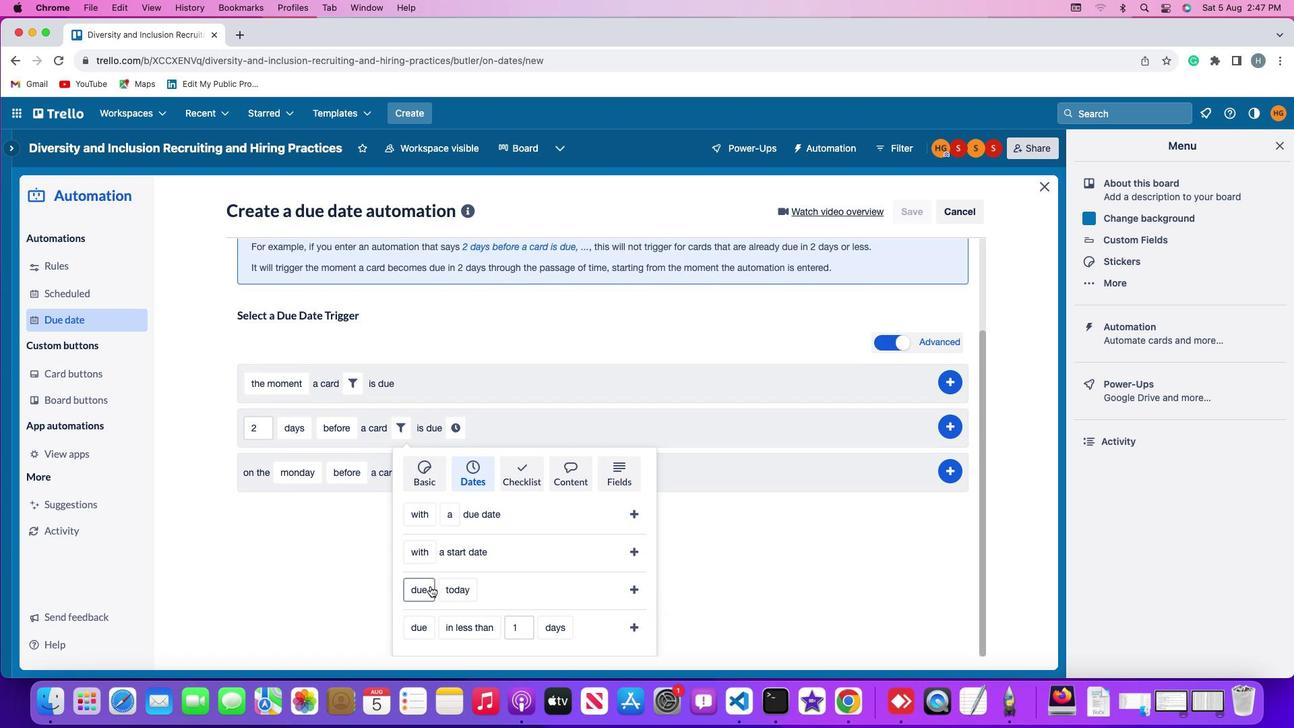 
Action: Mouse pressed left at (430, 586)
Screenshot: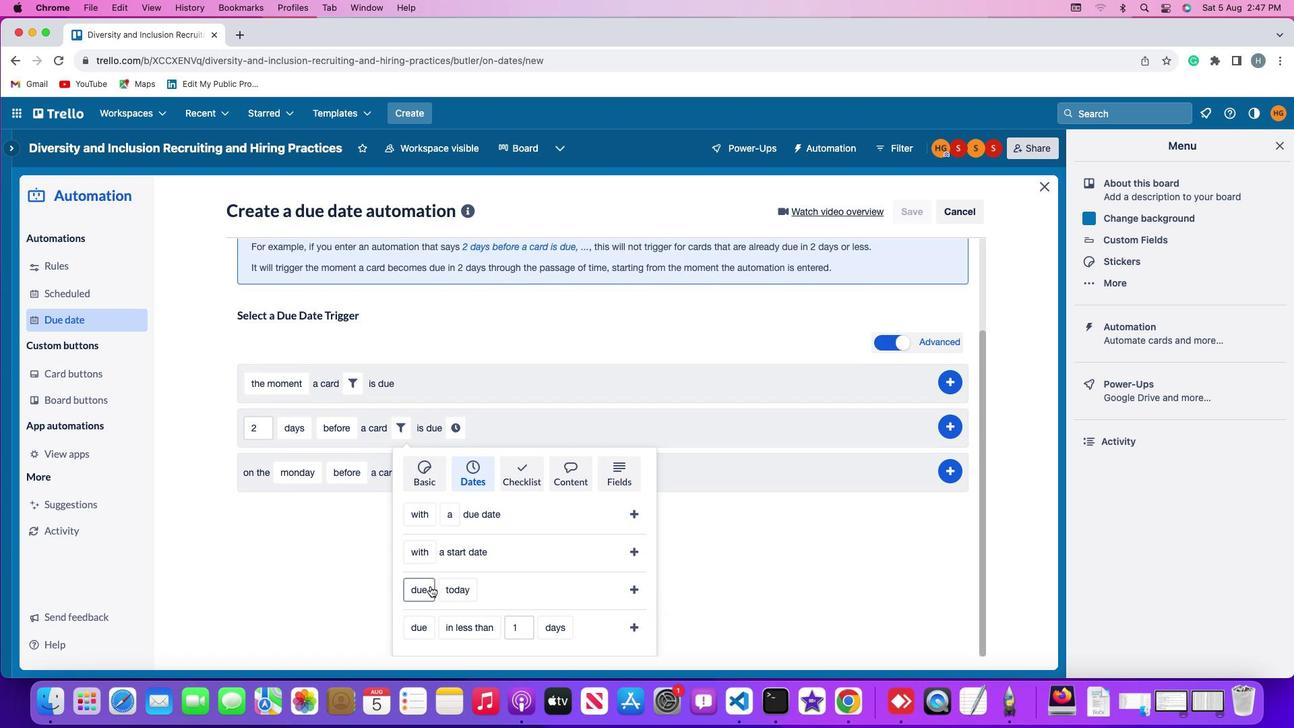 
Action: Mouse moved to (455, 486)
Screenshot: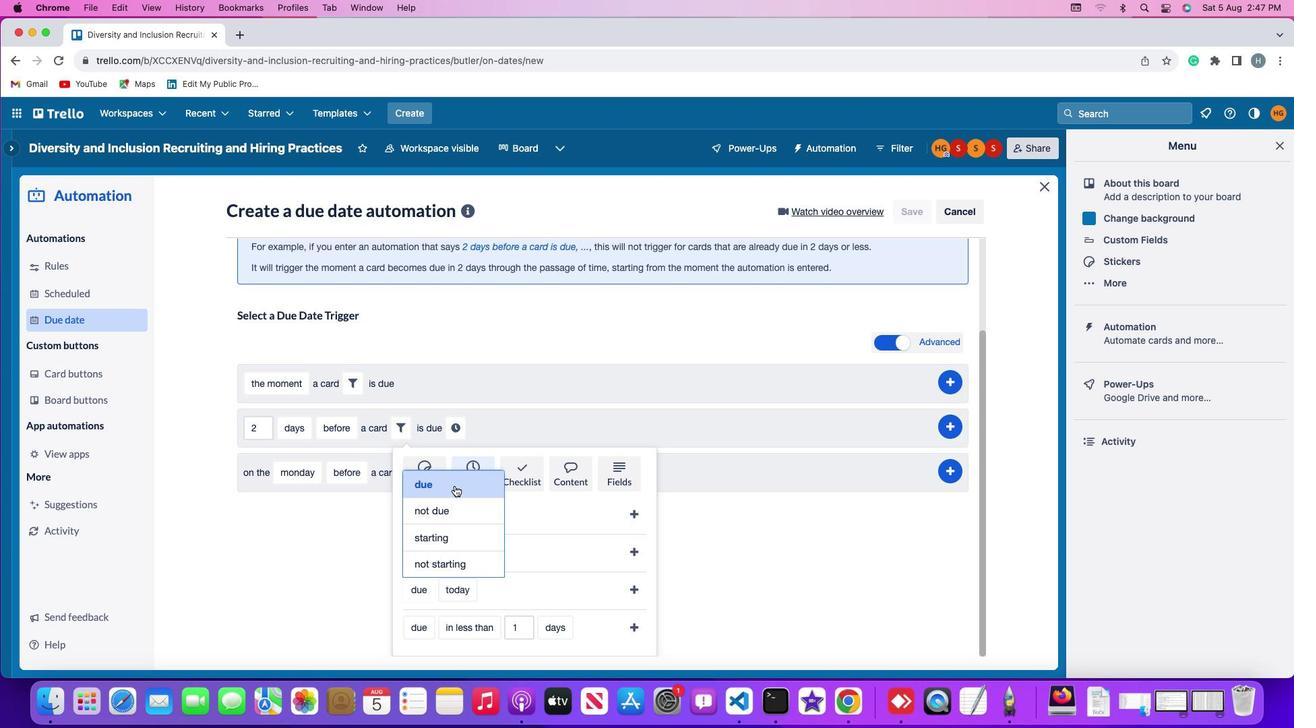 
Action: Mouse pressed left at (455, 486)
Screenshot: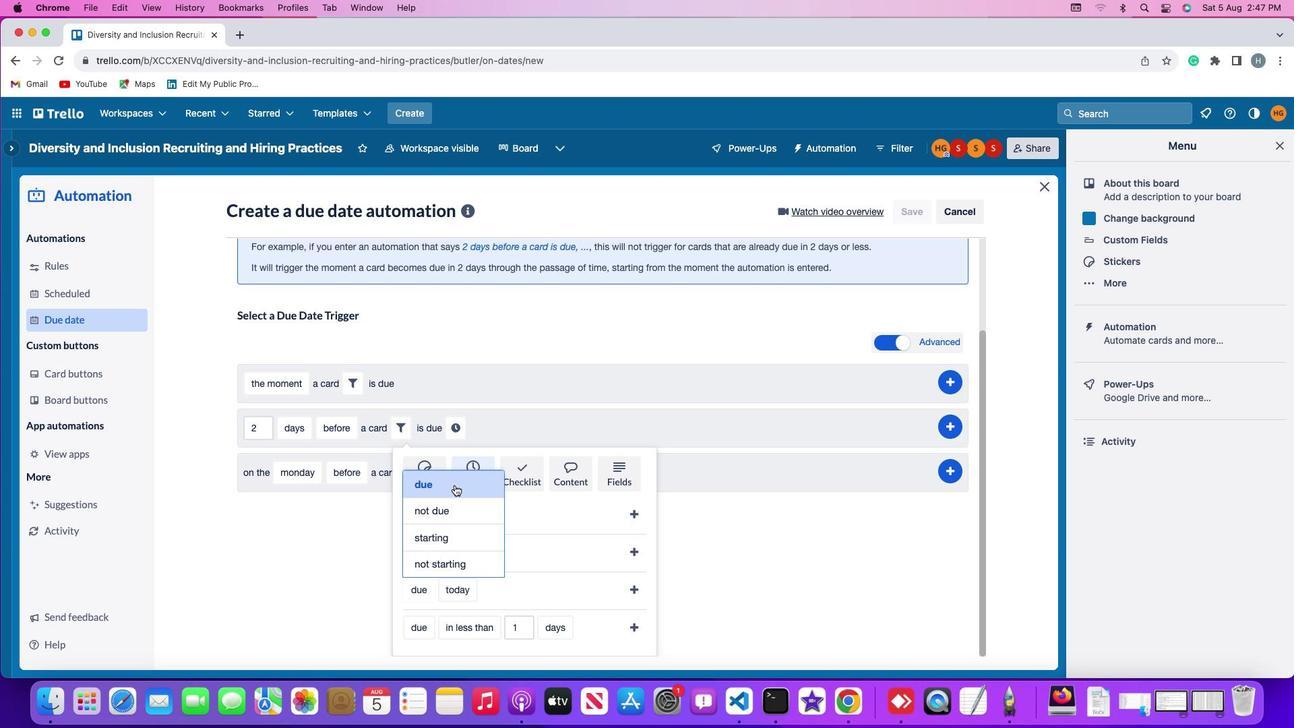 
Action: Mouse moved to (461, 585)
Screenshot: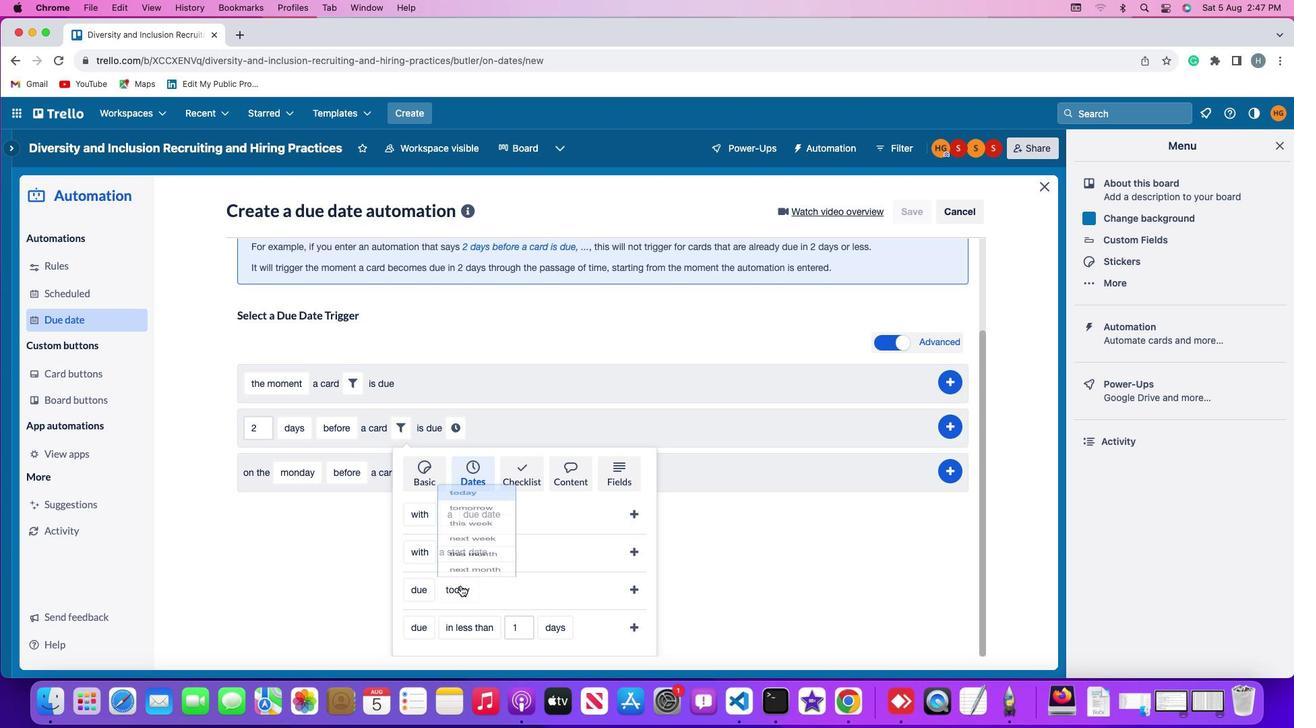 
Action: Mouse pressed left at (461, 585)
Screenshot: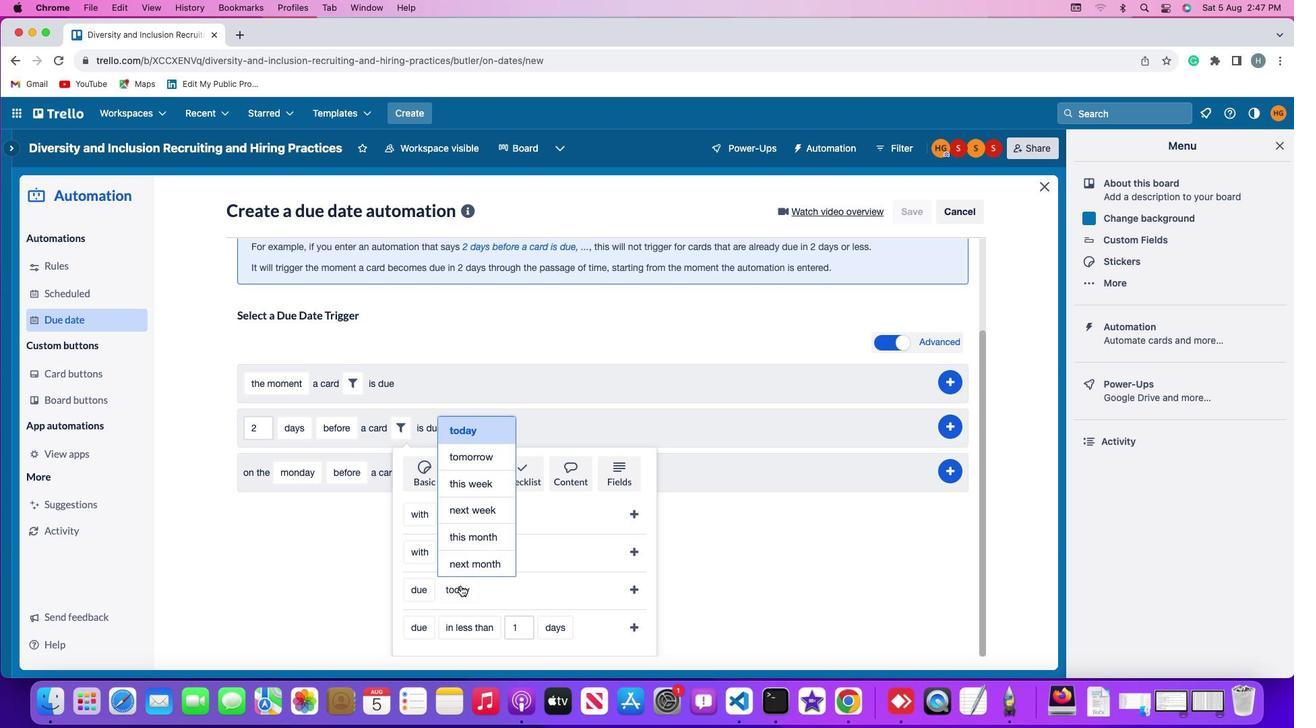 
Action: Mouse moved to (478, 510)
Screenshot: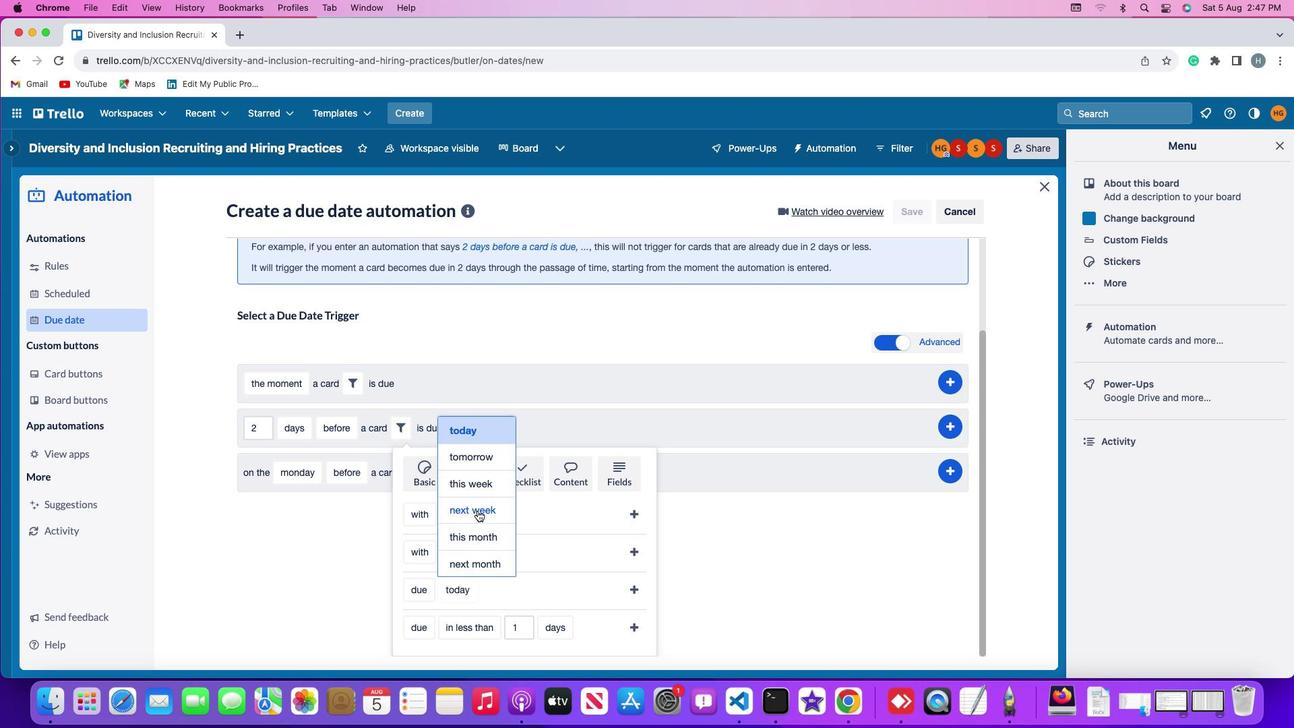 
Action: Mouse pressed left at (478, 510)
Screenshot: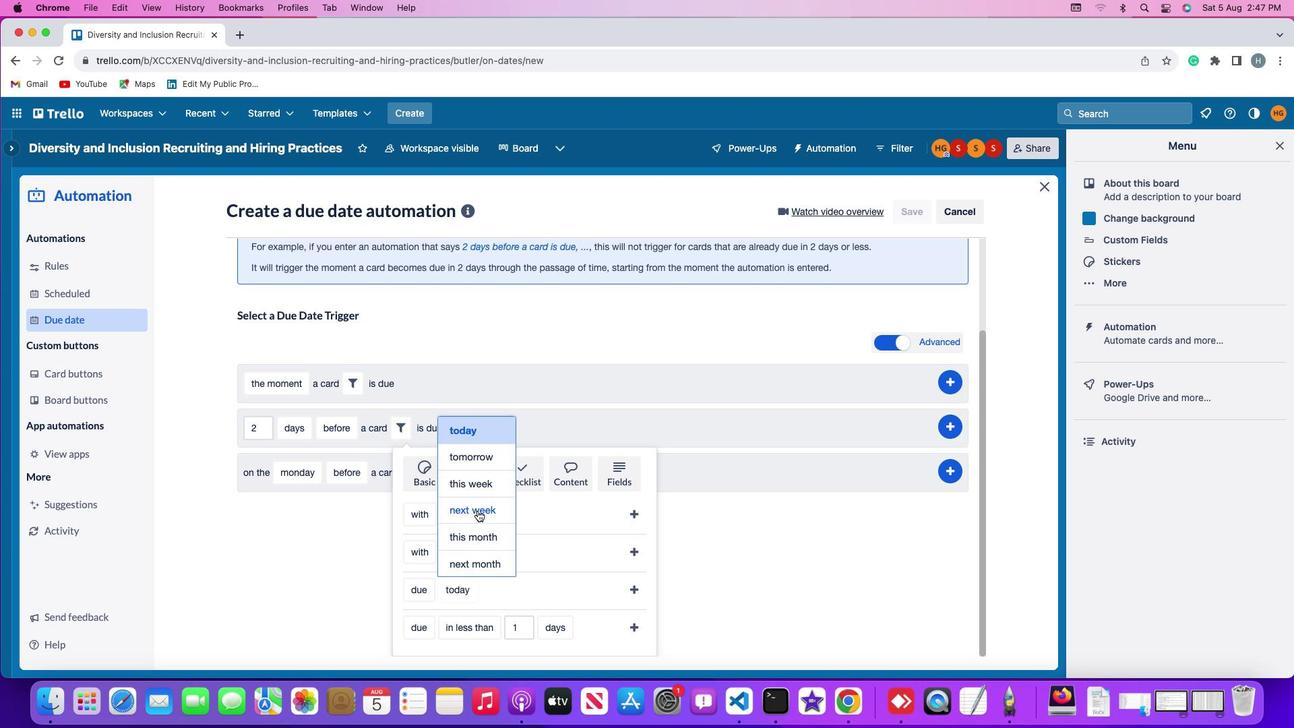
Action: Mouse moved to (635, 589)
Screenshot: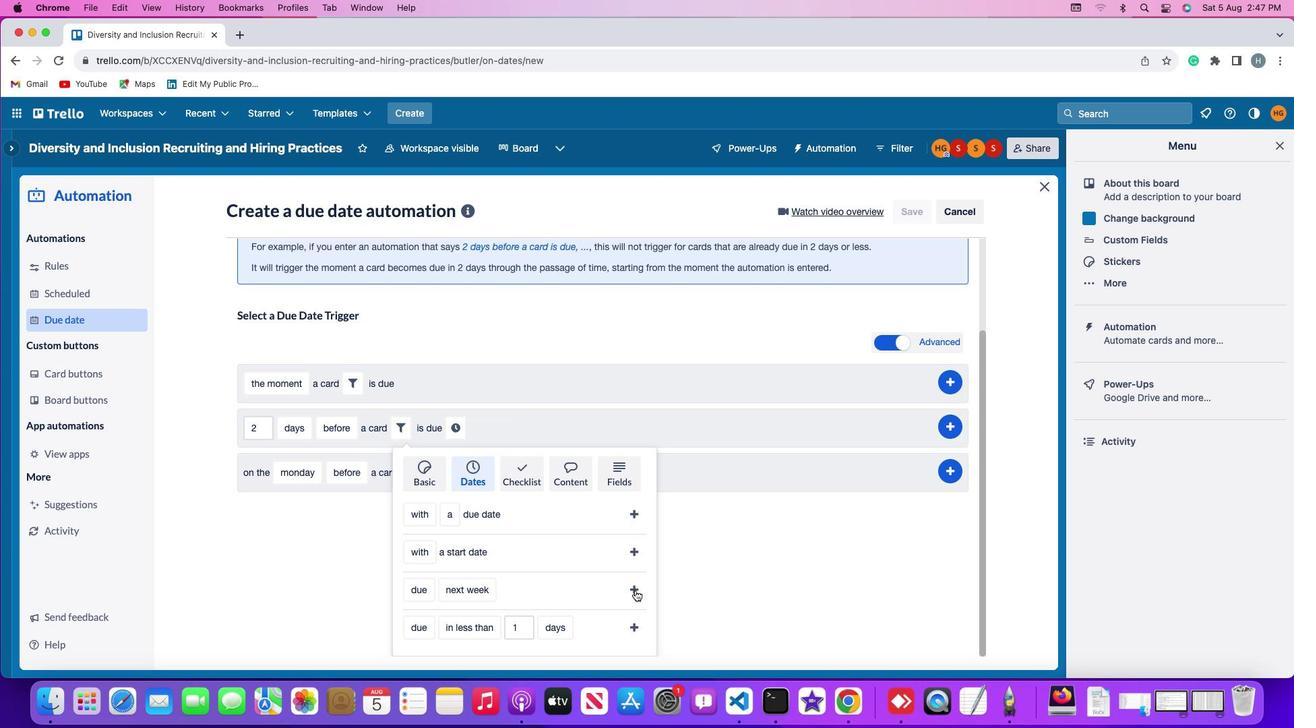 
Action: Mouse pressed left at (635, 589)
Screenshot: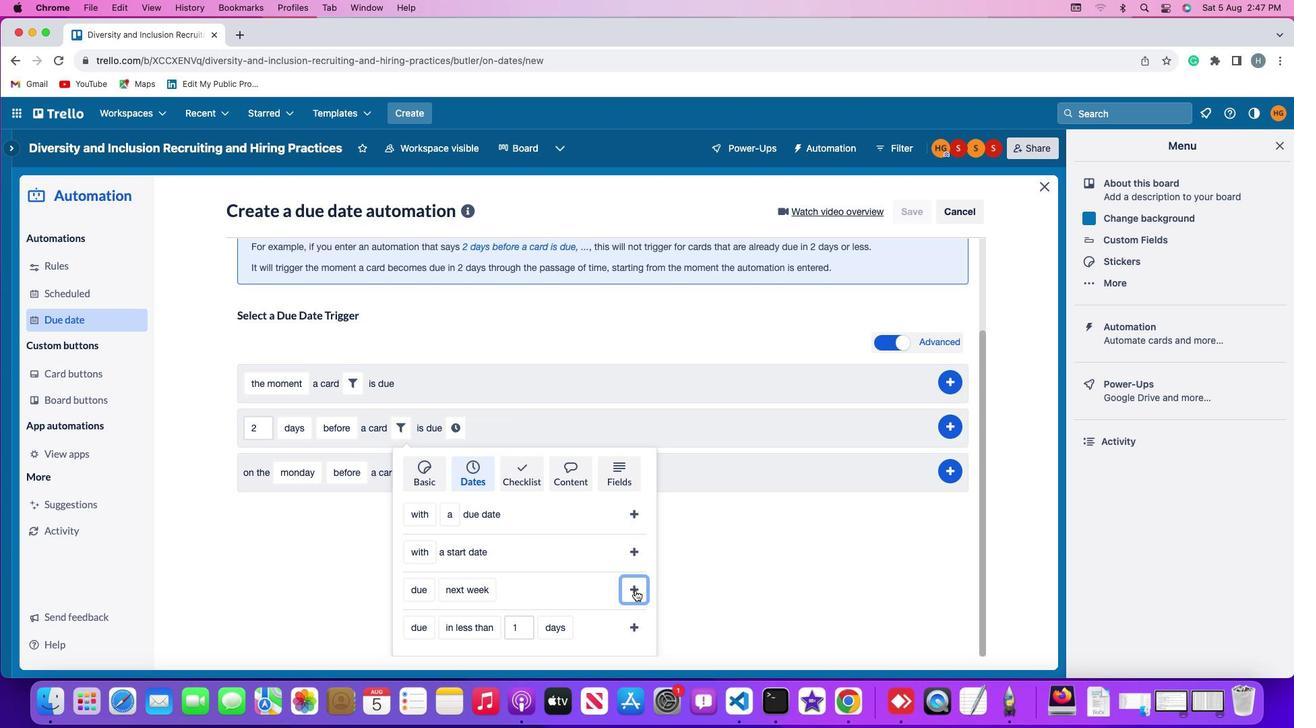 
Action: Mouse moved to (547, 549)
Screenshot: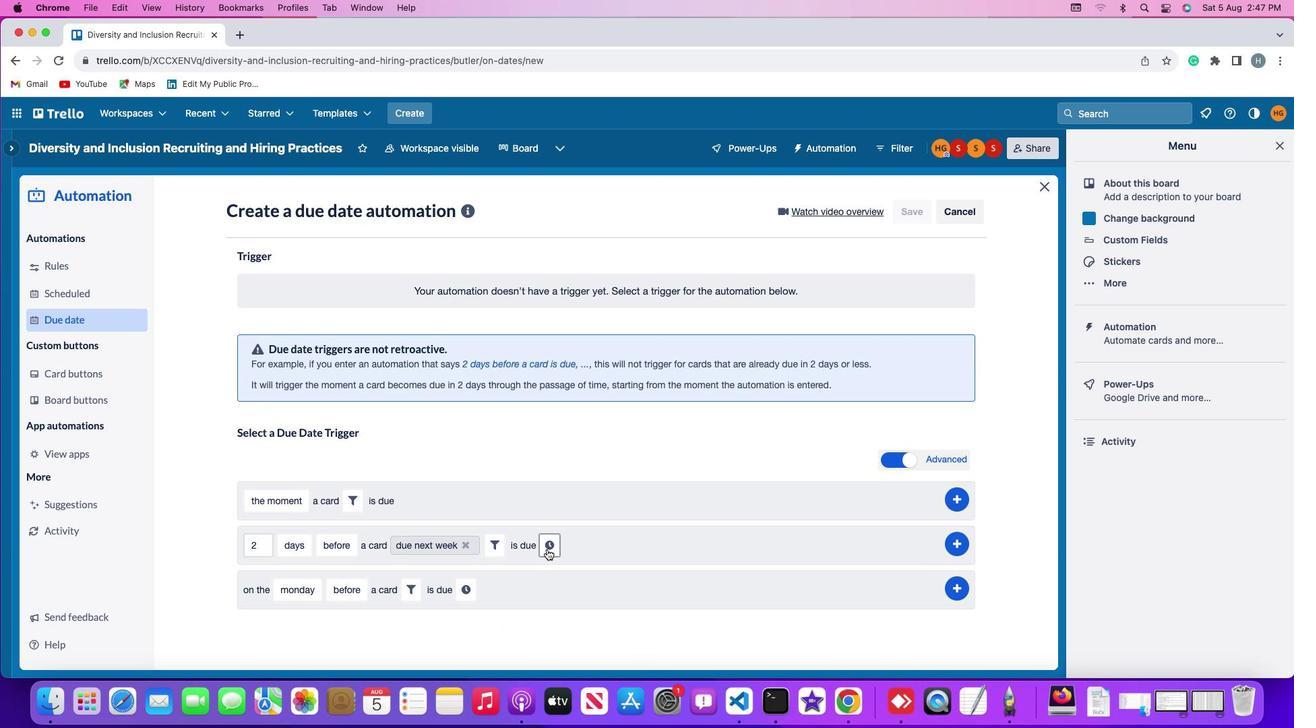 
Action: Mouse pressed left at (547, 549)
Screenshot: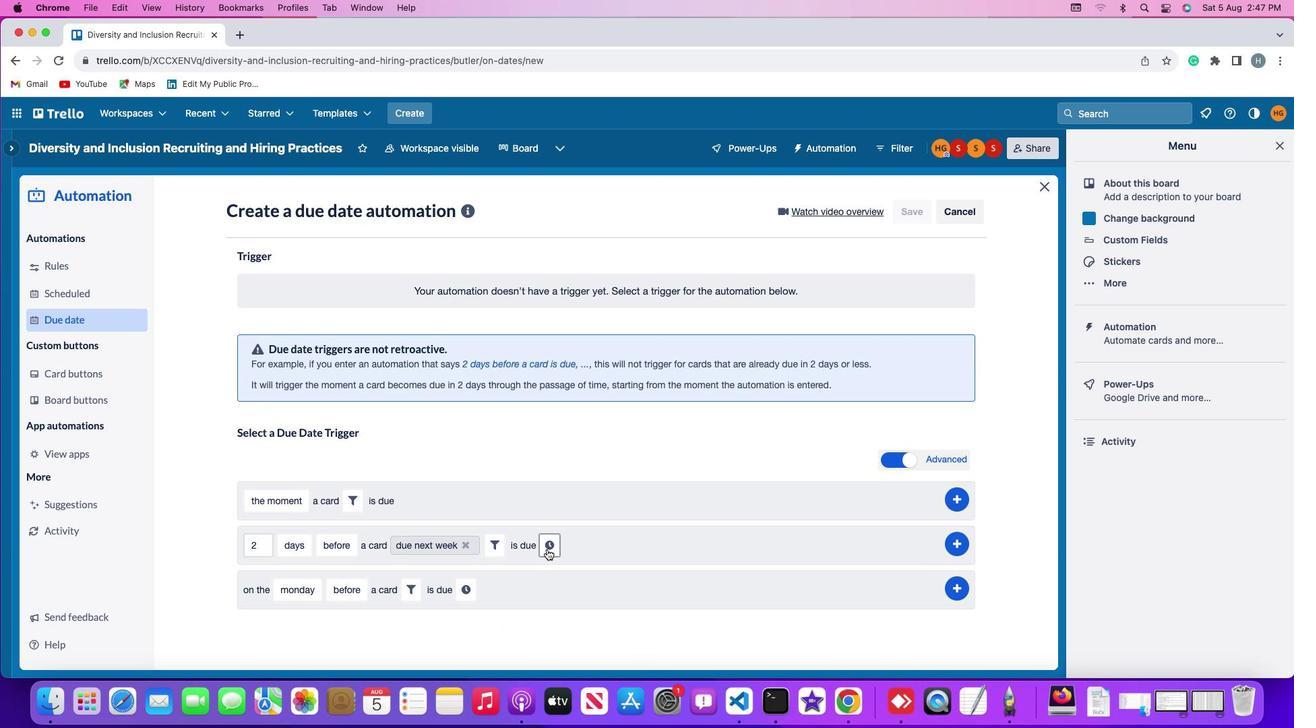 
Action: Mouse moved to (575, 550)
Screenshot: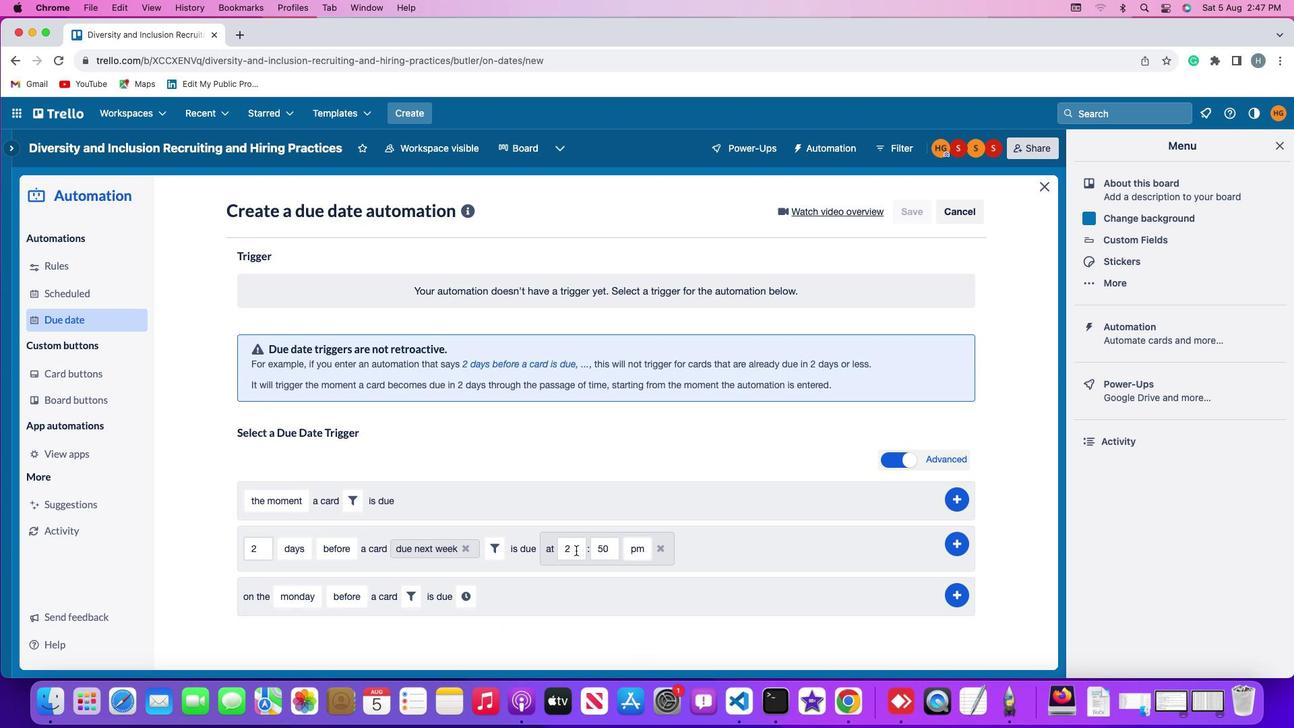 
Action: Mouse pressed left at (575, 550)
Screenshot: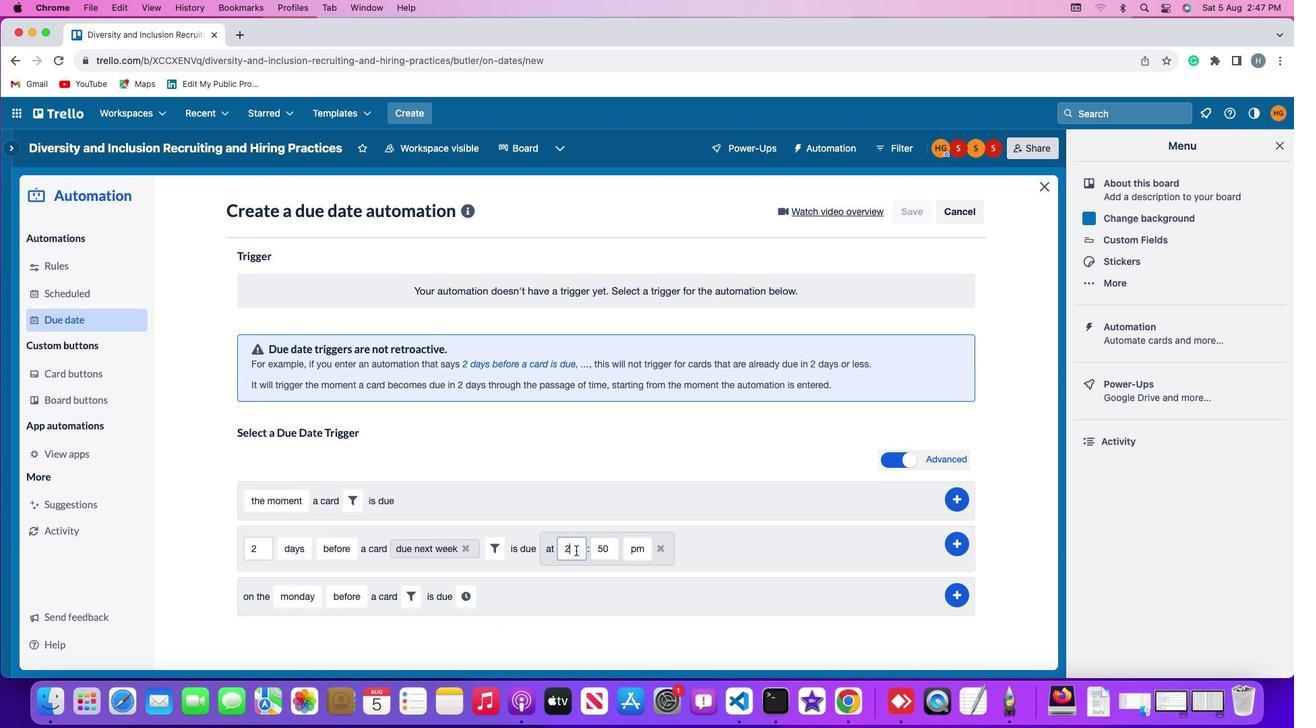 
Action: Key pressed Key.backspace'1''1'
Screenshot: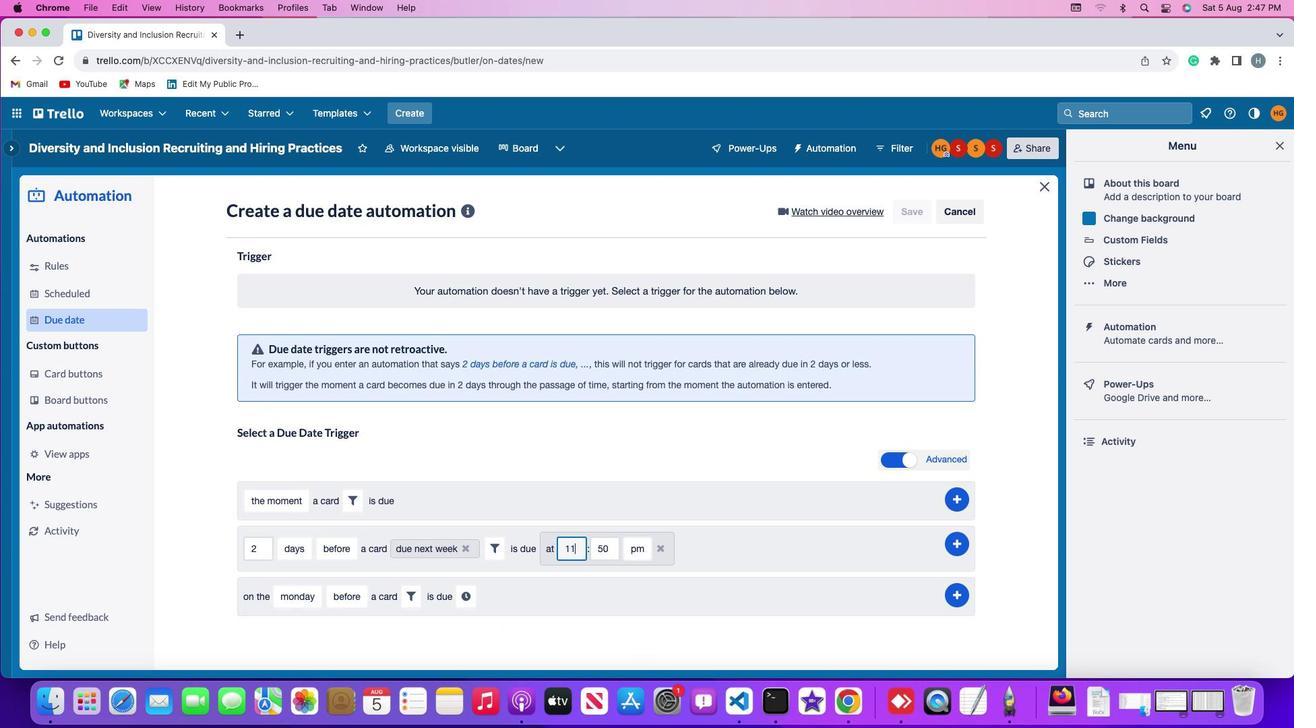 
Action: Mouse moved to (608, 550)
Screenshot: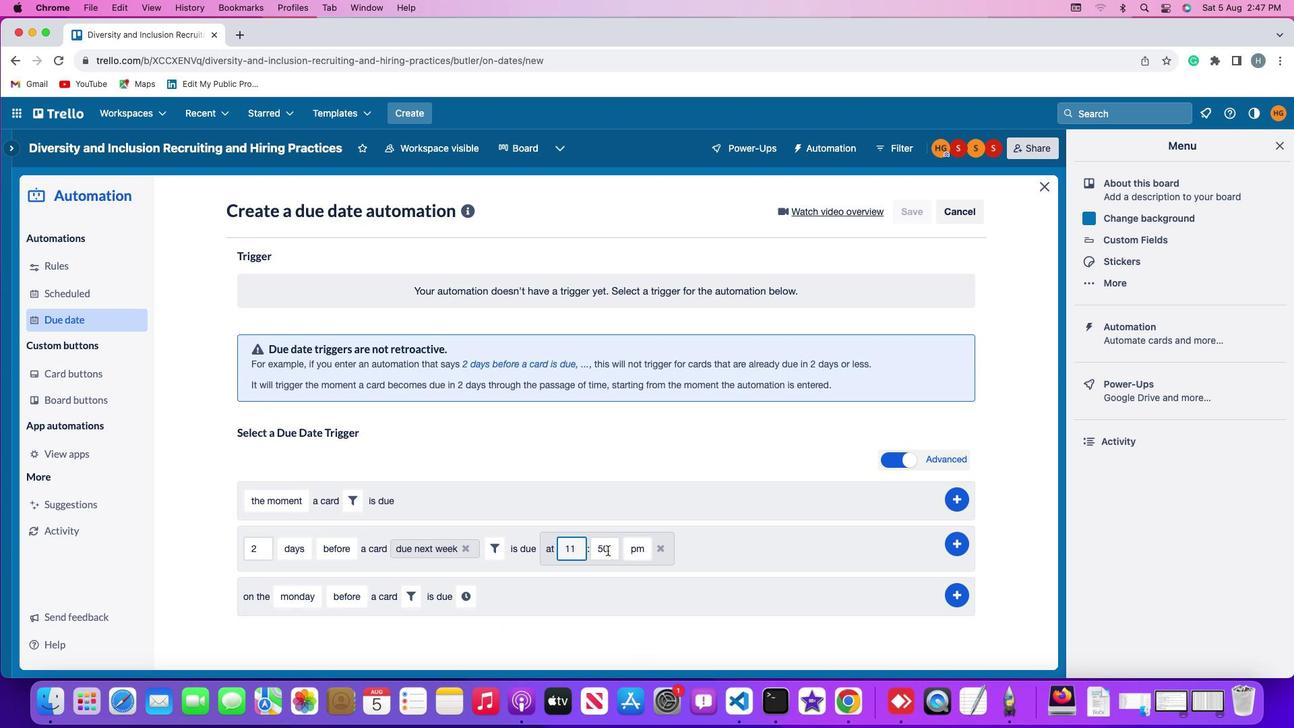 
Action: Mouse pressed left at (608, 550)
Screenshot: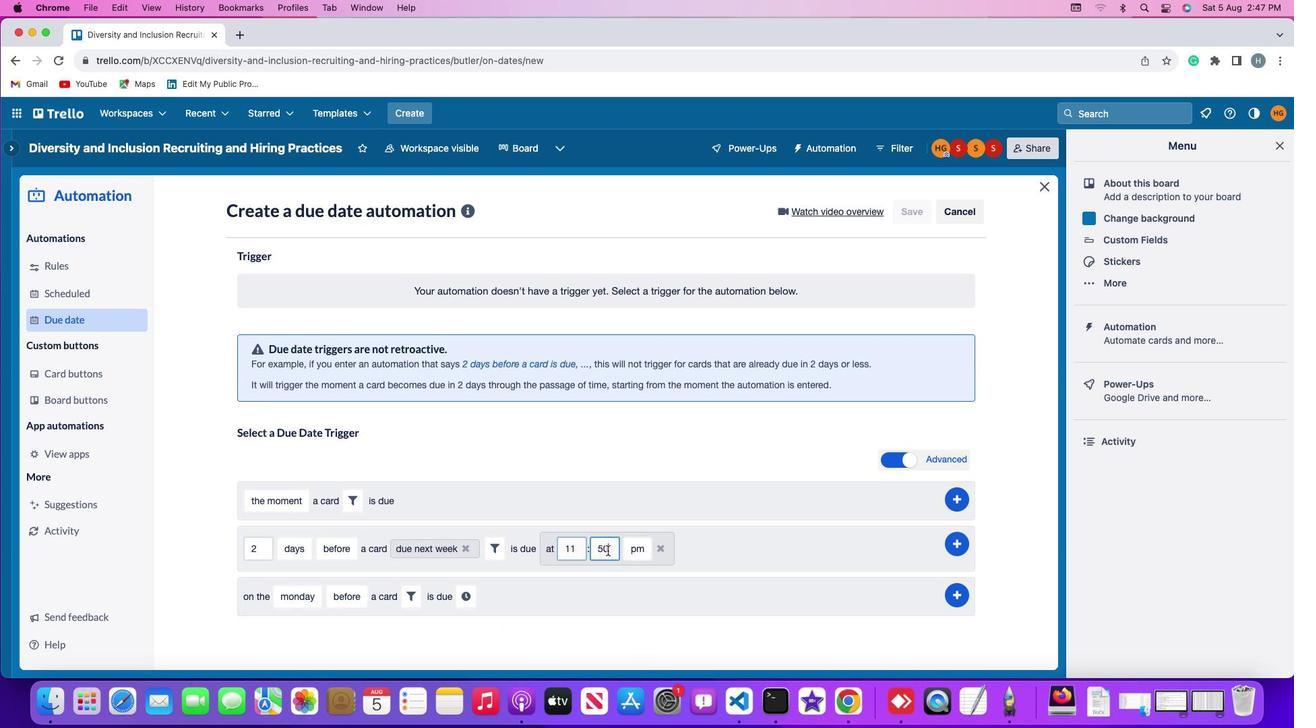 
Action: Key pressed Key.backspaceKey.backspace'0''0'
Screenshot: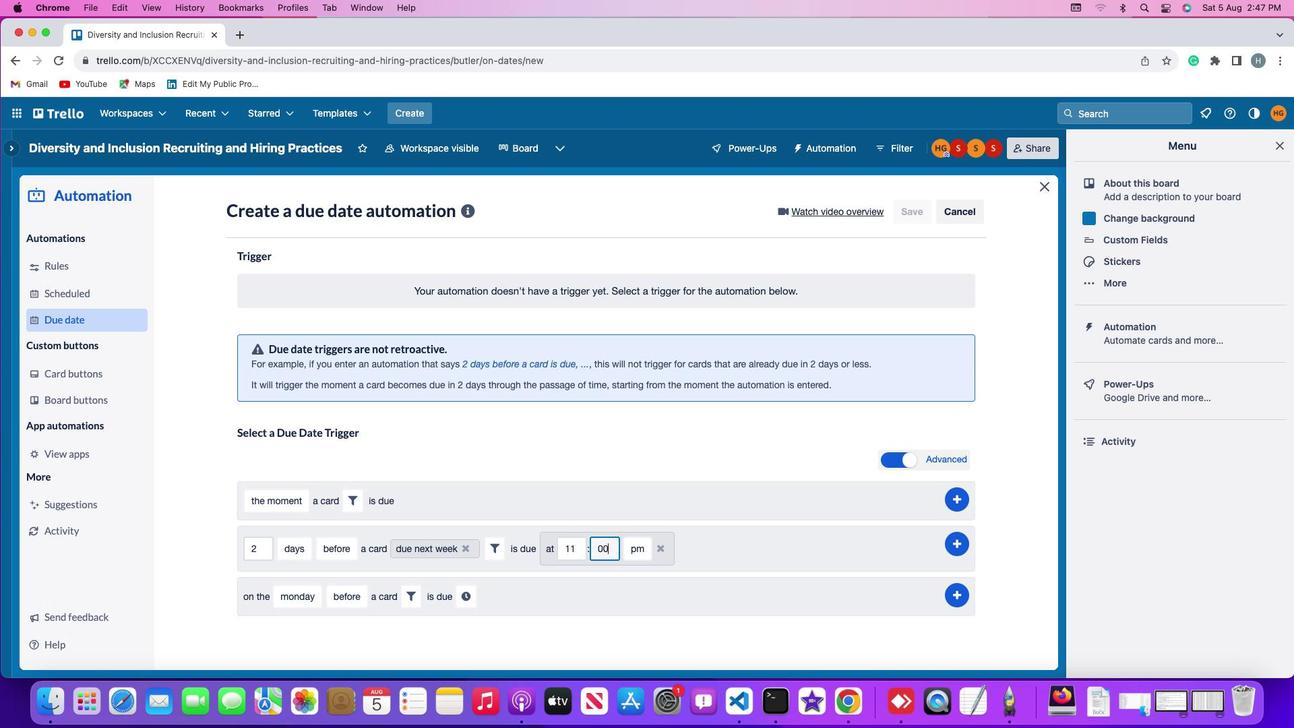 
Action: Mouse moved to (635, 550)
Screenshot: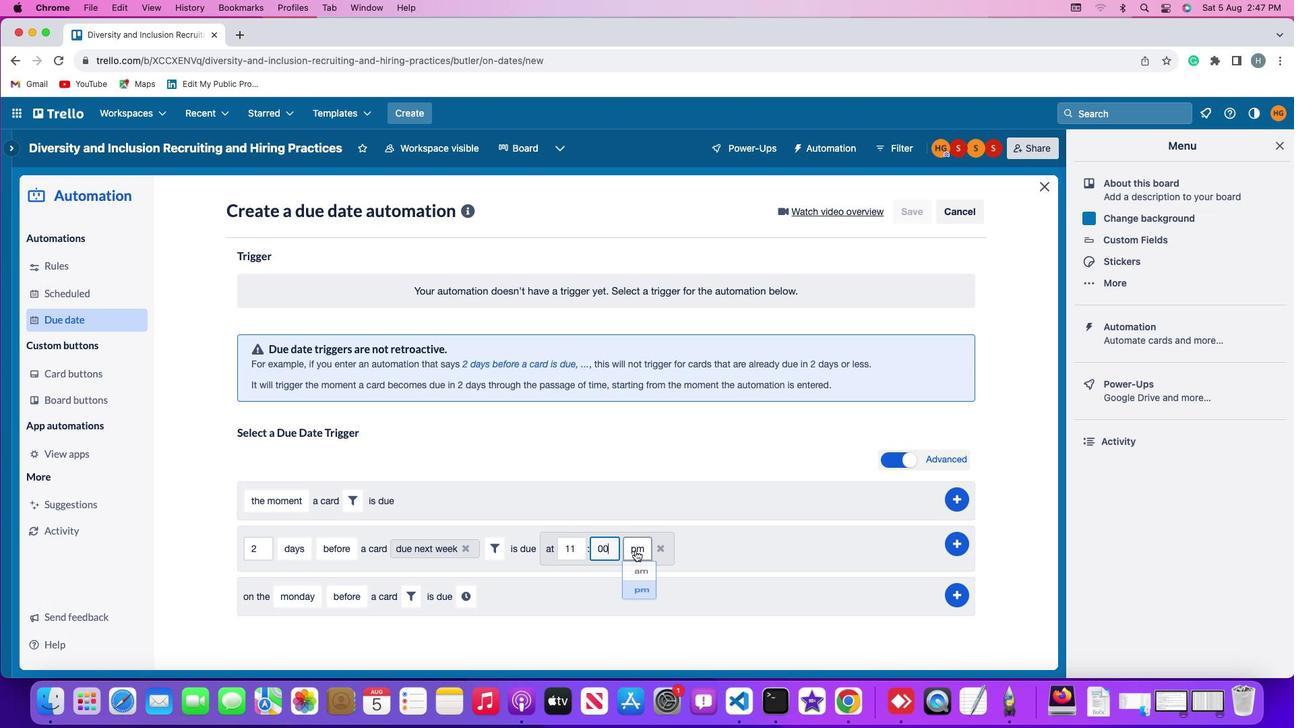 
Action: Mouse pressed left at (635, 550)
Screenshot: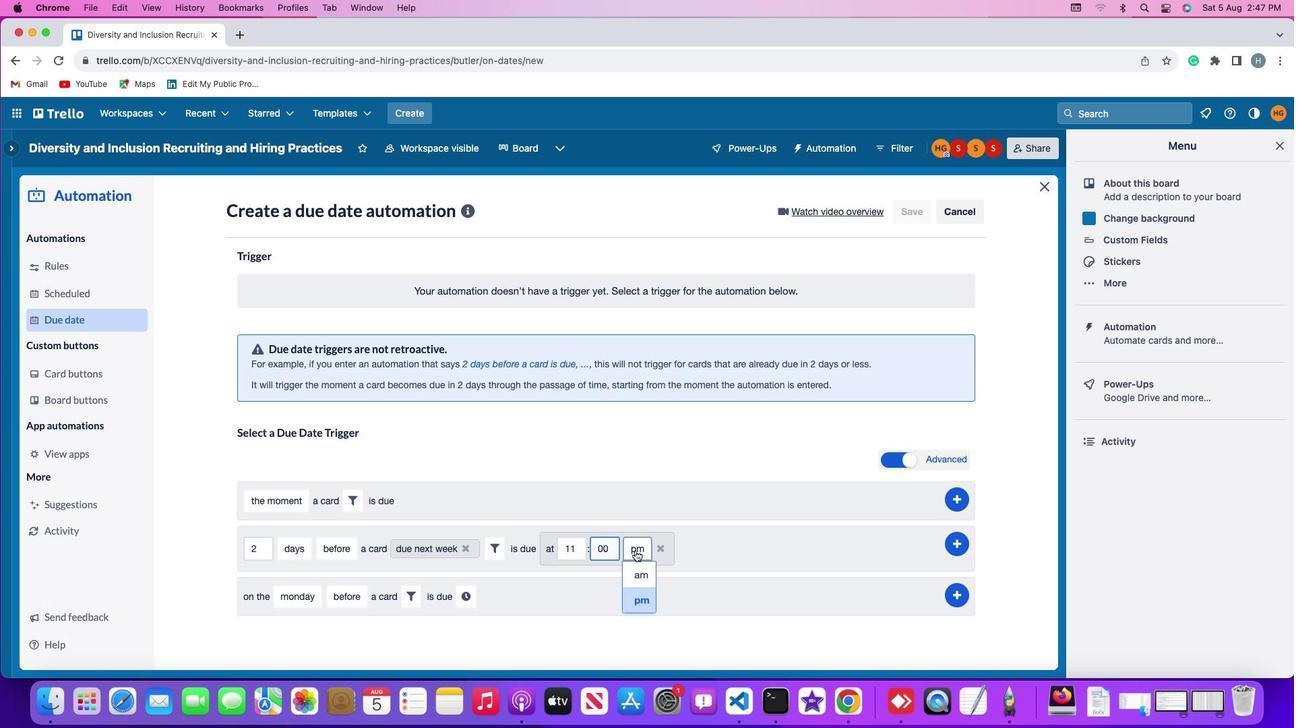 
Action: Mouse moved to (640, 576)
Screenshot: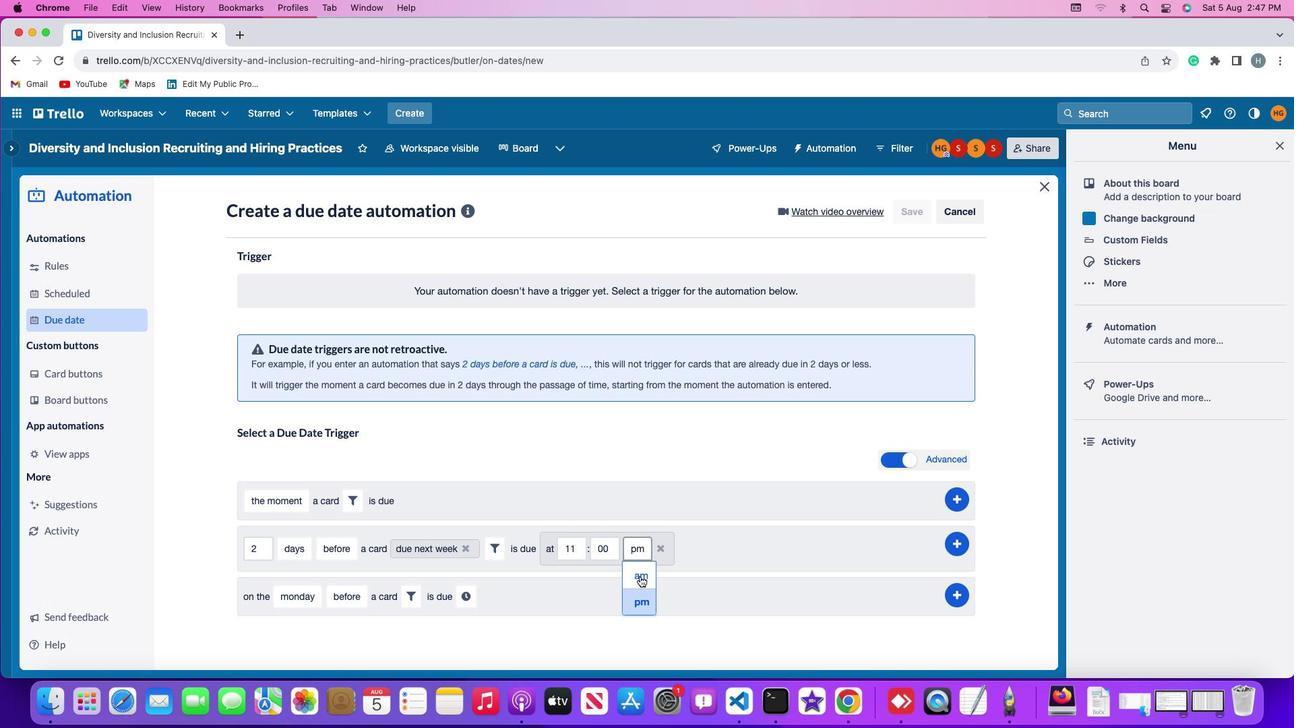 
Action: Mouse pressed left at (640, 576)
Screenshot: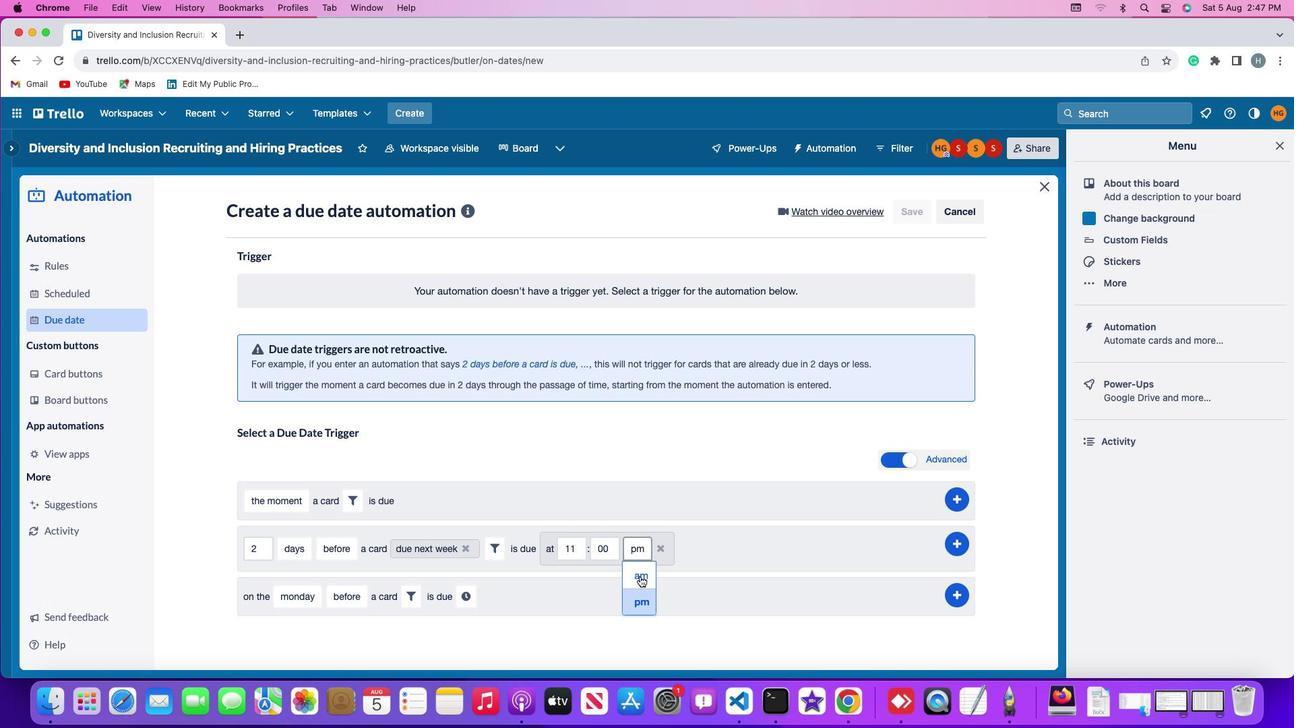 
Action: Mouse moved to (959, 543)
Screenshot: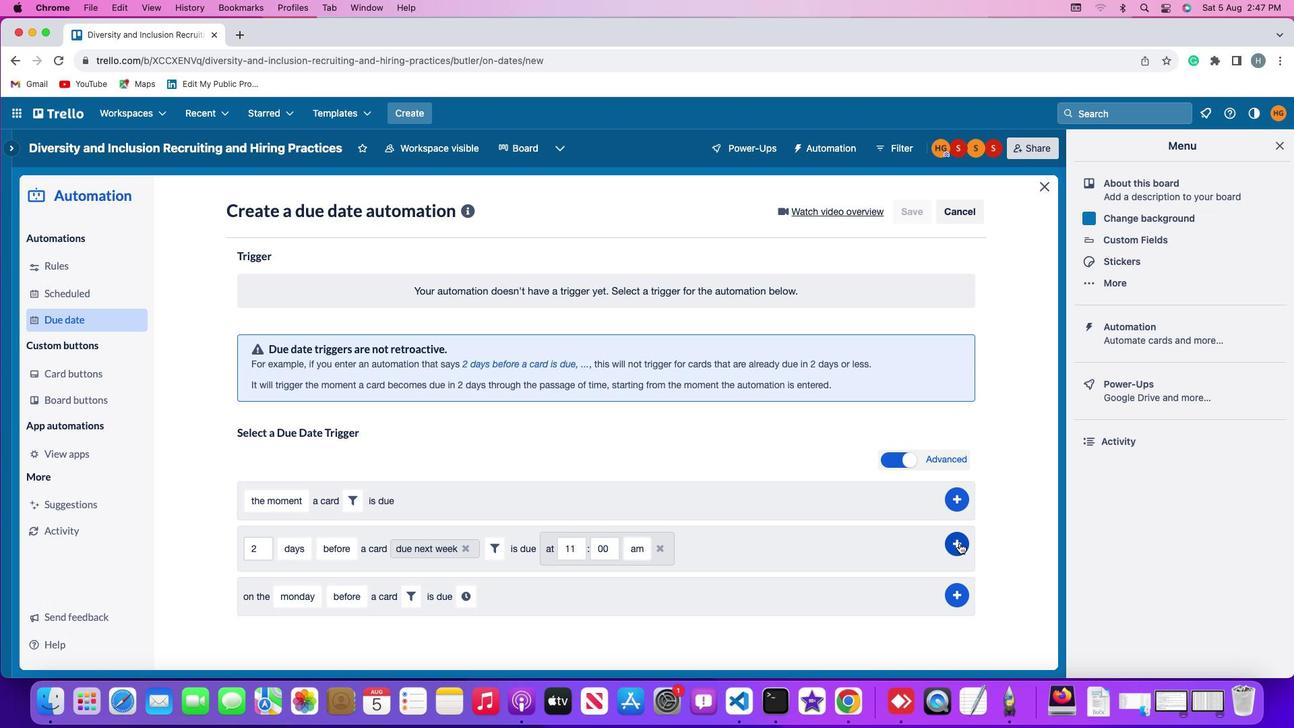 
Action: Mouse pressed left at (959, 543)
Screenshot: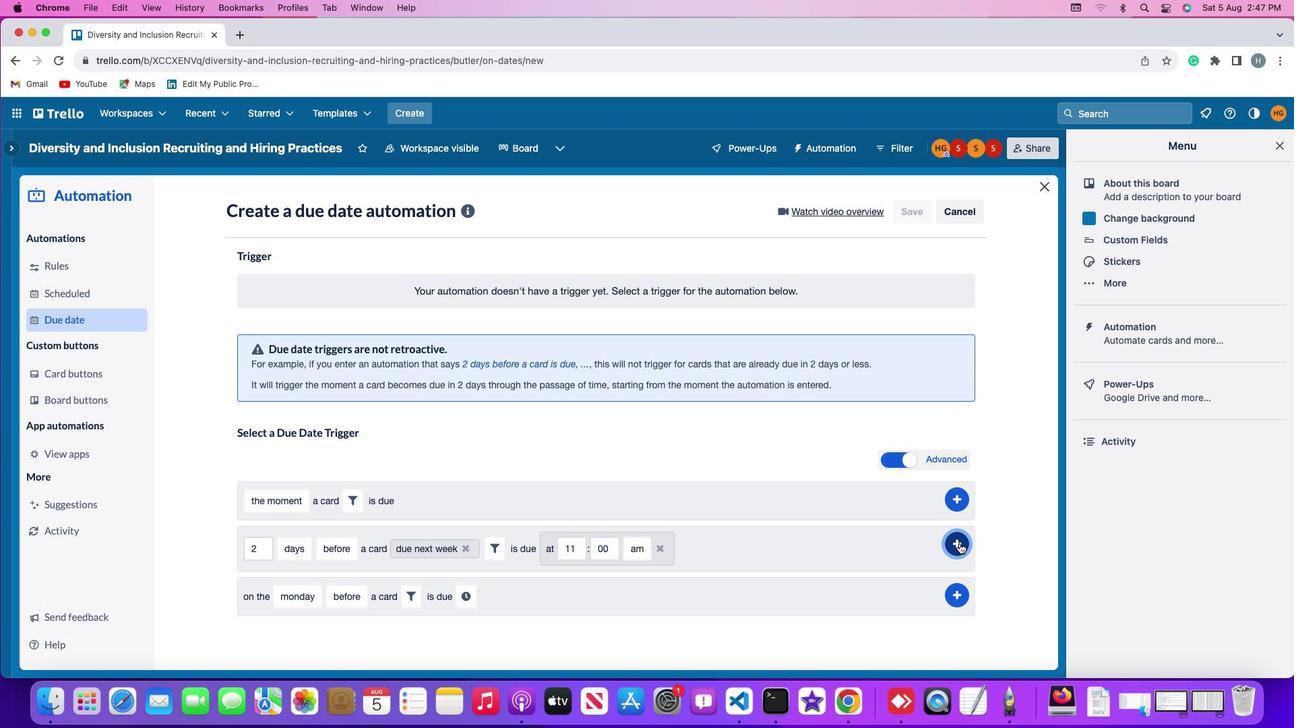 
Action: Mouse moved to (1018, 384)
Screenshot: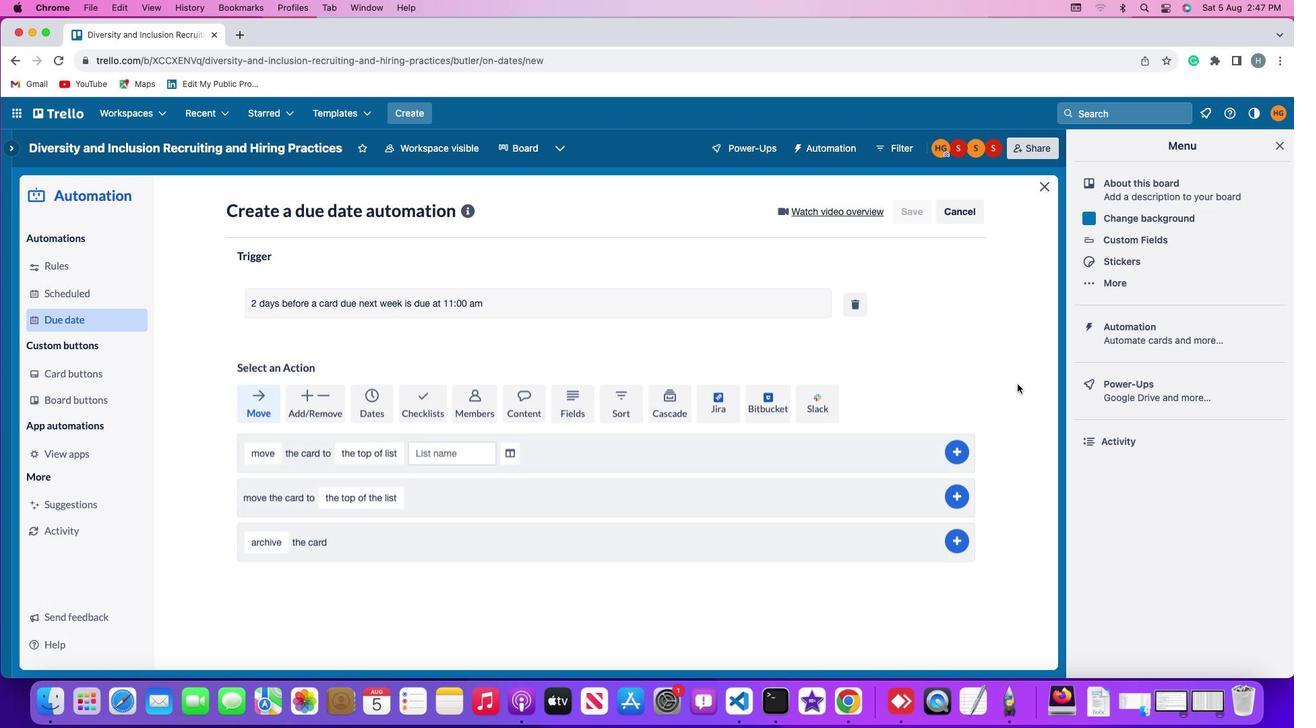 
